 Task: Add Follow Your Heart Dairy Free Finely Shredded Cheddar Cheese to the cart.
Action: Mouse moved to (938, 355)
Screenshot: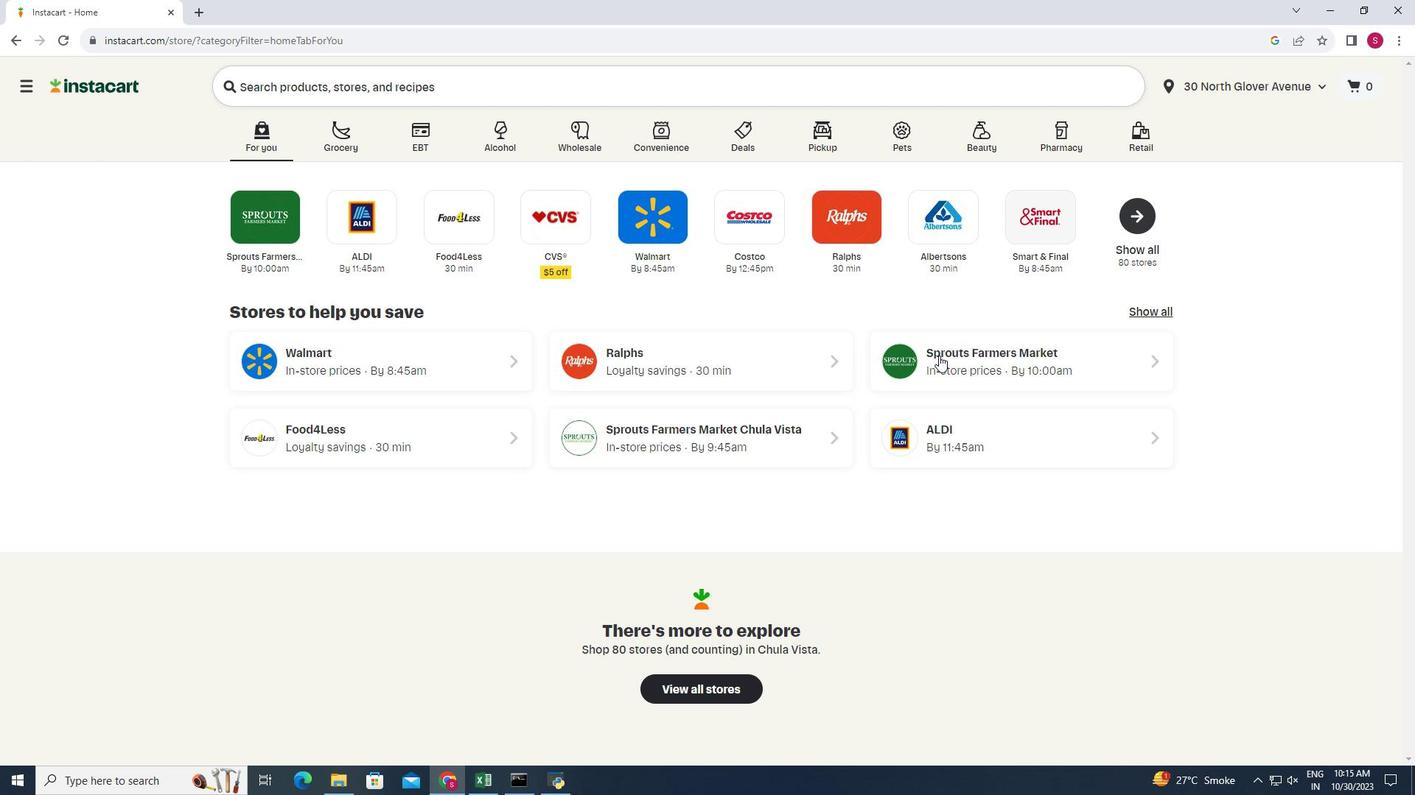 
Action: Mouse pressed left at (938, 355)
Screenshot: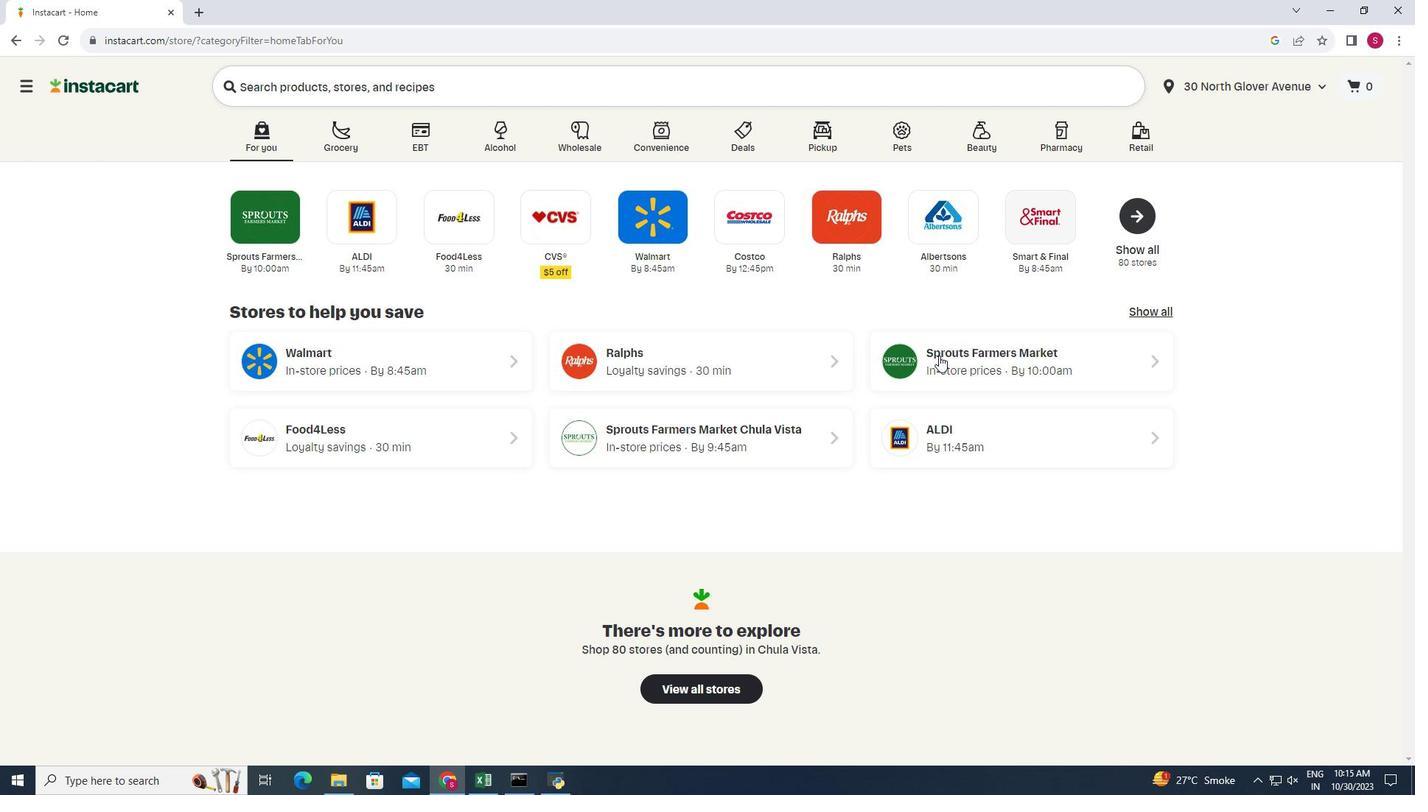 
Action: Mouse moved to (42, 706)
Screenshot: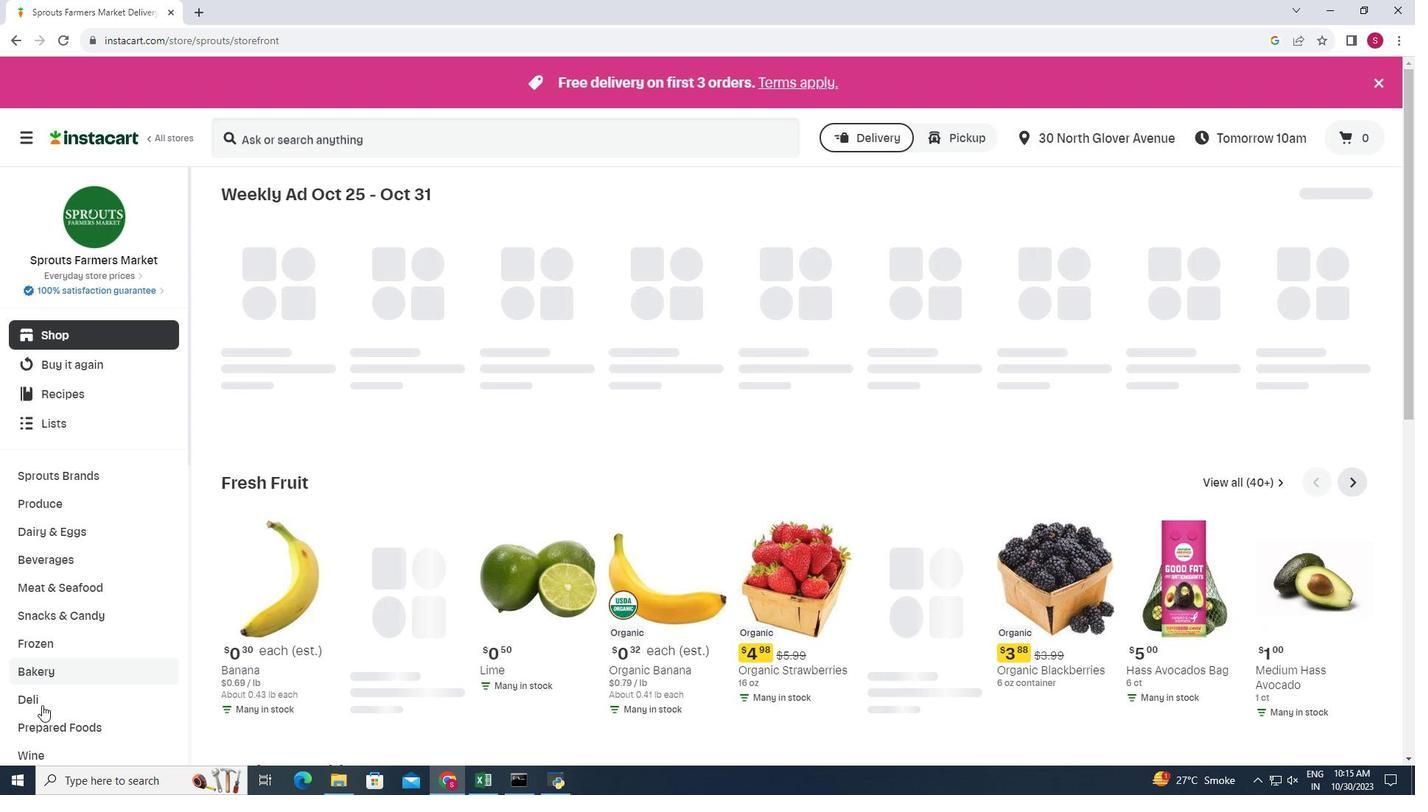 
Action: Mouse pressed left at (42, 706)
Screenshot: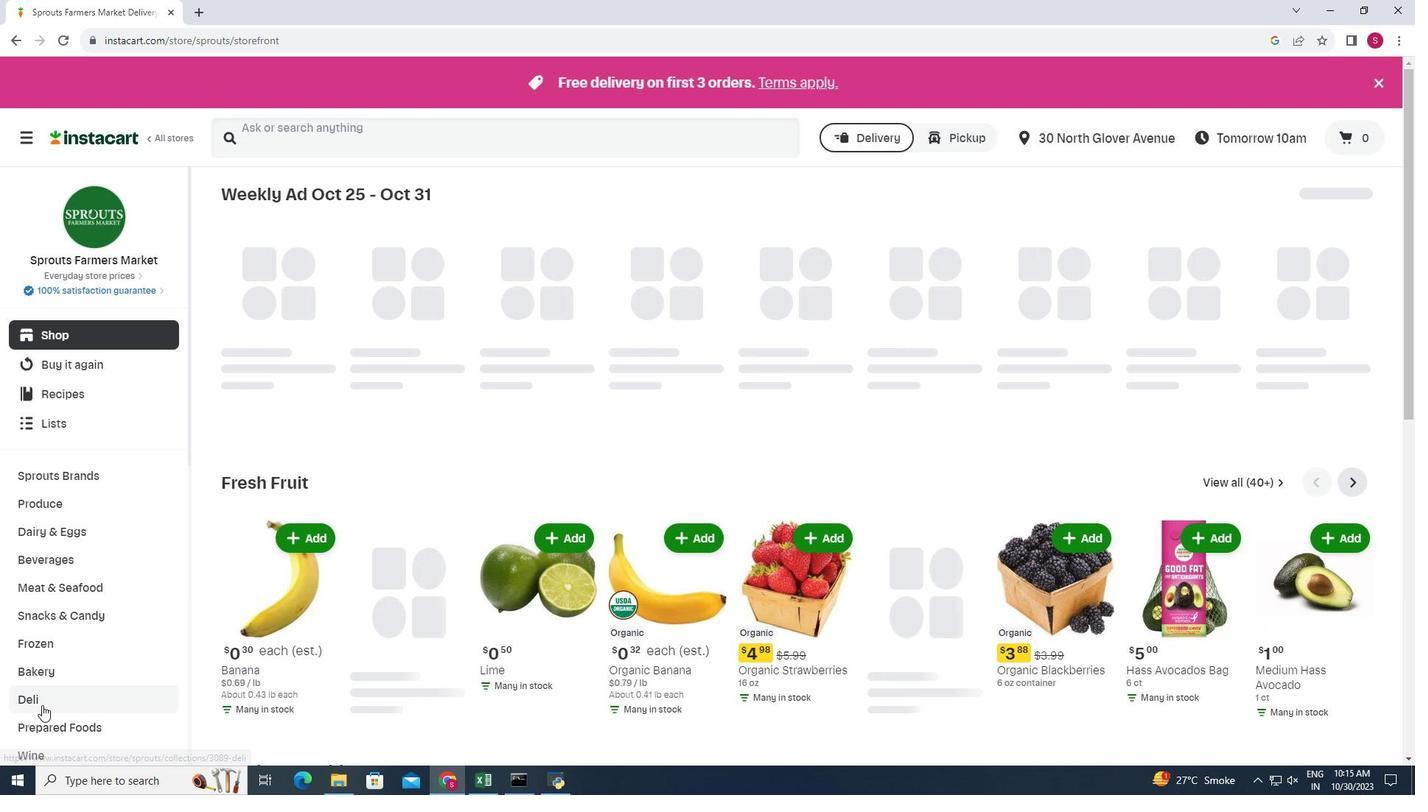
Action: Mouse moved to (386, 236)
Screenshot: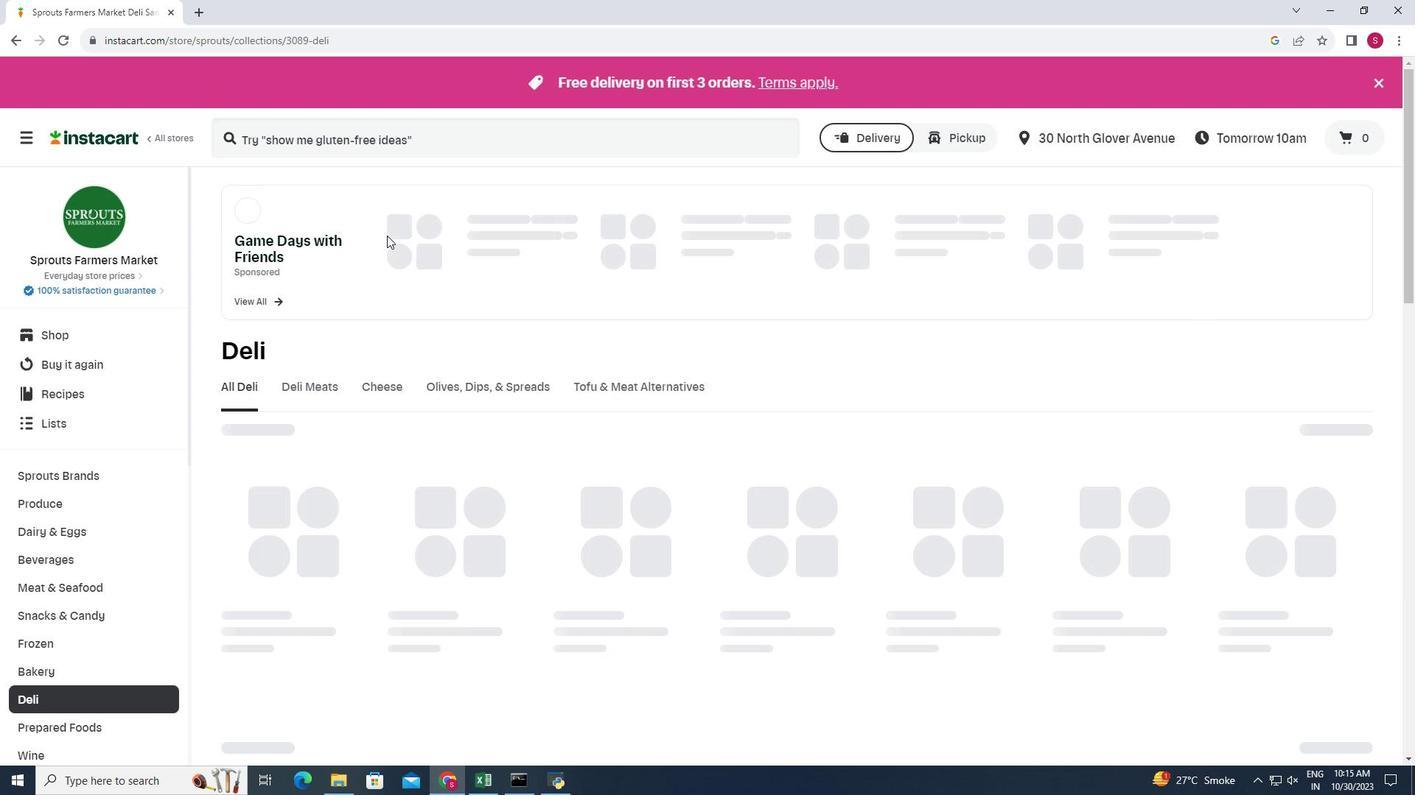 
Action: Mouse pressed left at (386, 236)
Screenshot: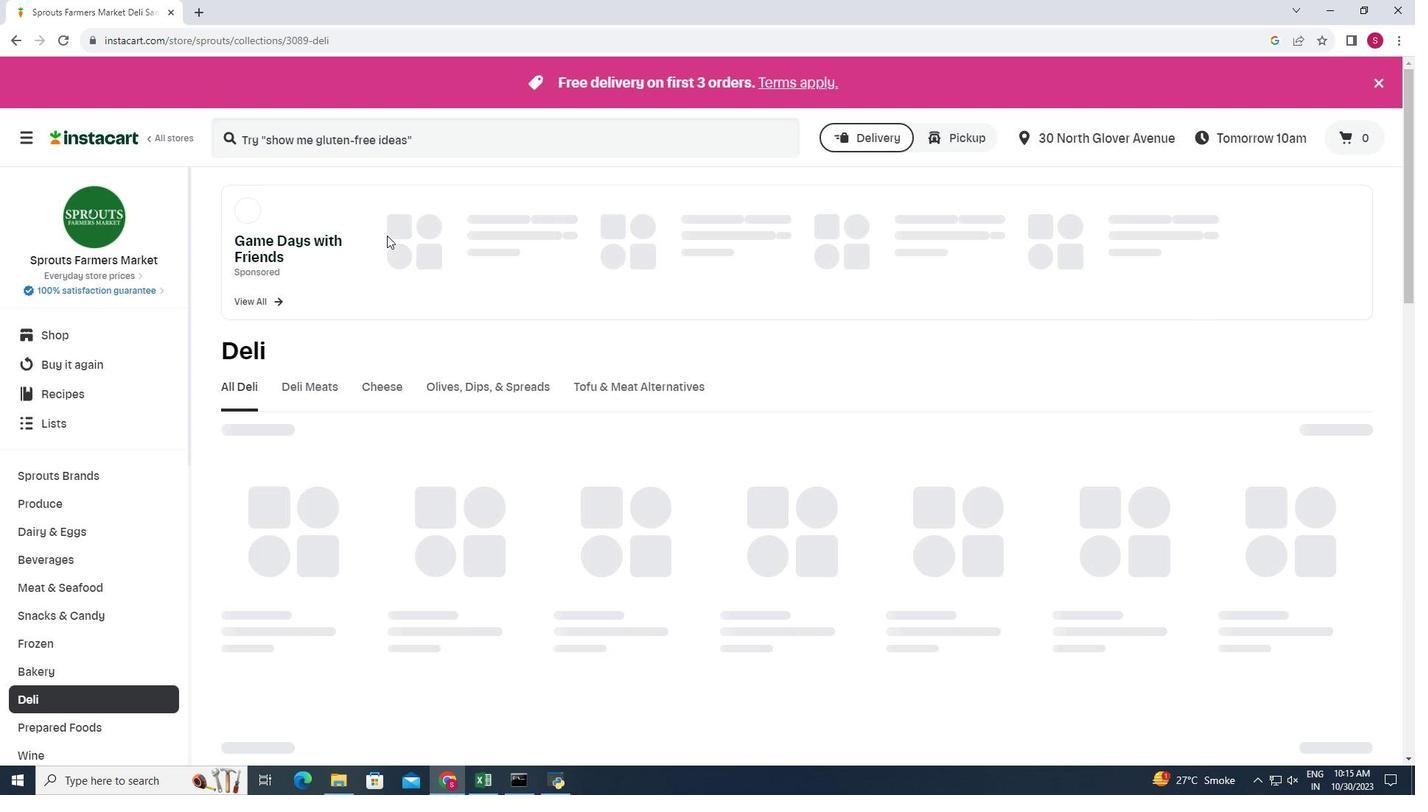 
Action: Mouse moved to (383, 425)
Screenshot: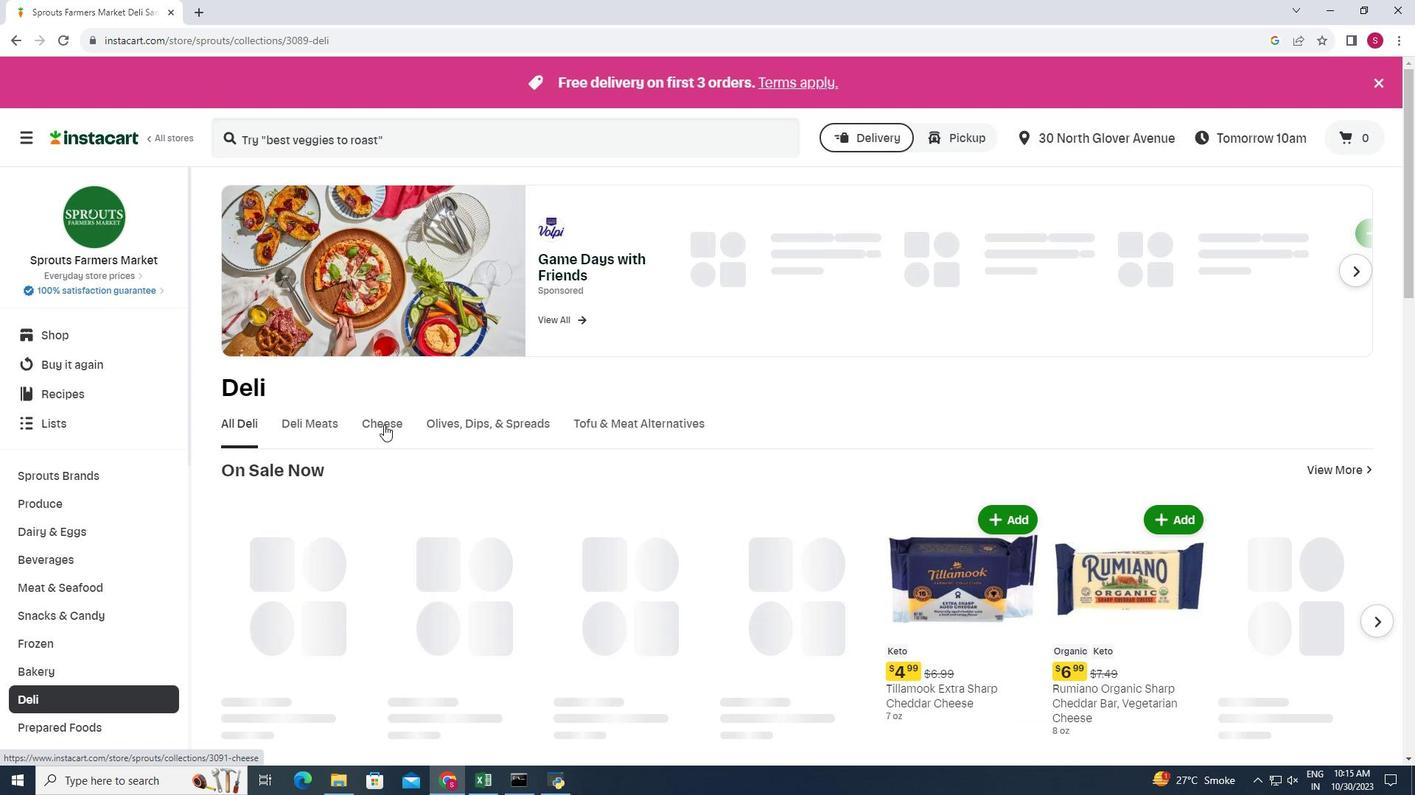 
Action: Mouse pressed left at (383, 425)
Screenshot: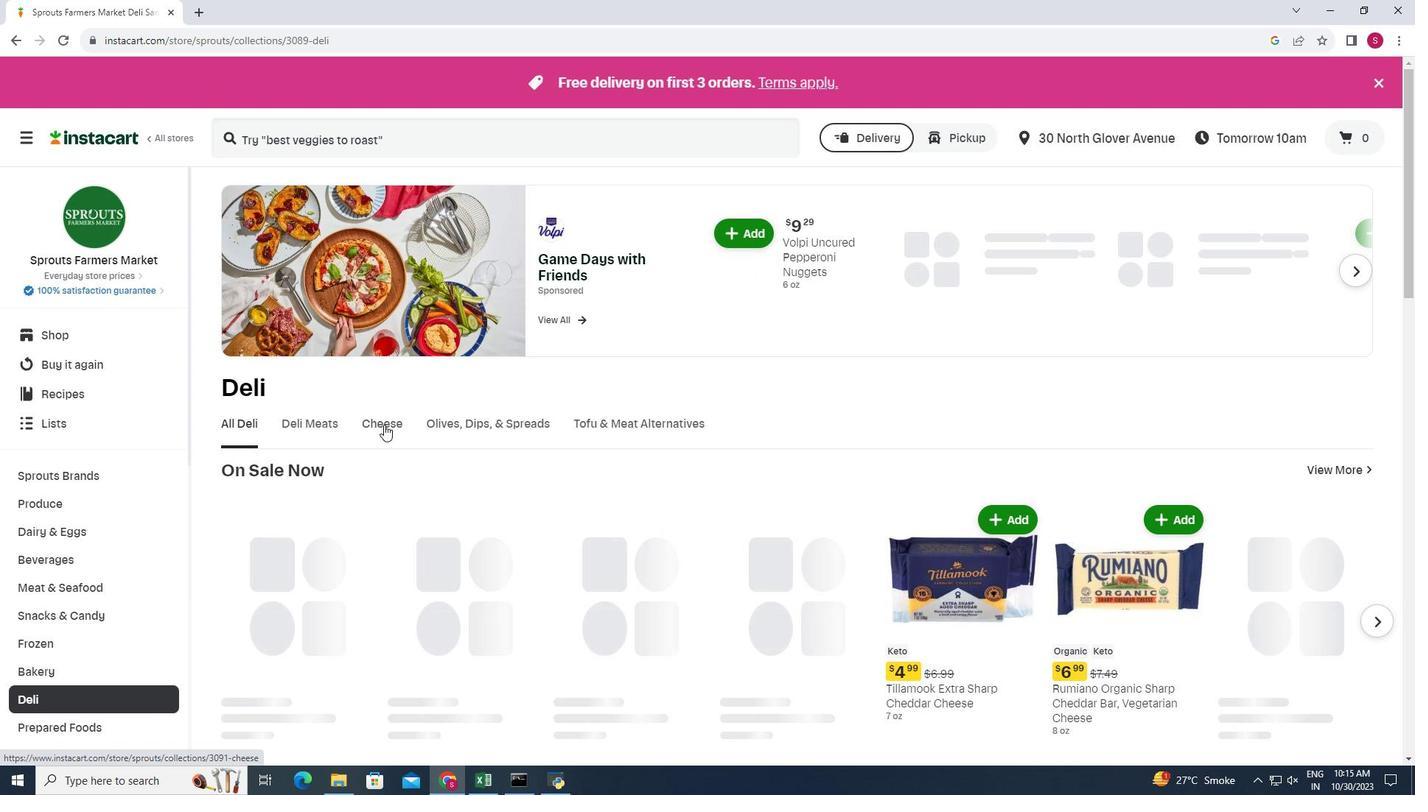 
Action: Mouse moved to (1378, 288)
Screenshot: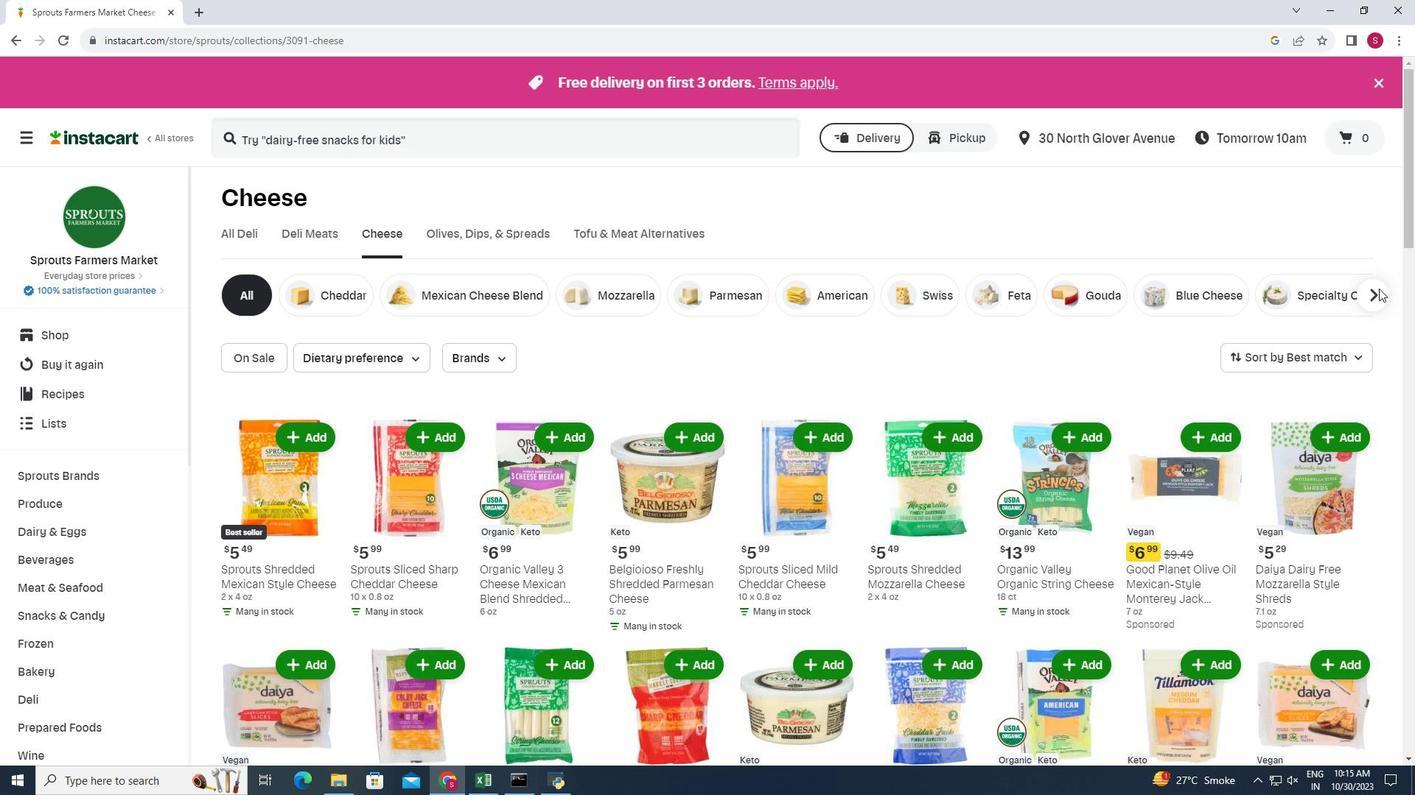 
Action: Mouse pressed left at (1378, 288)
Screenshot: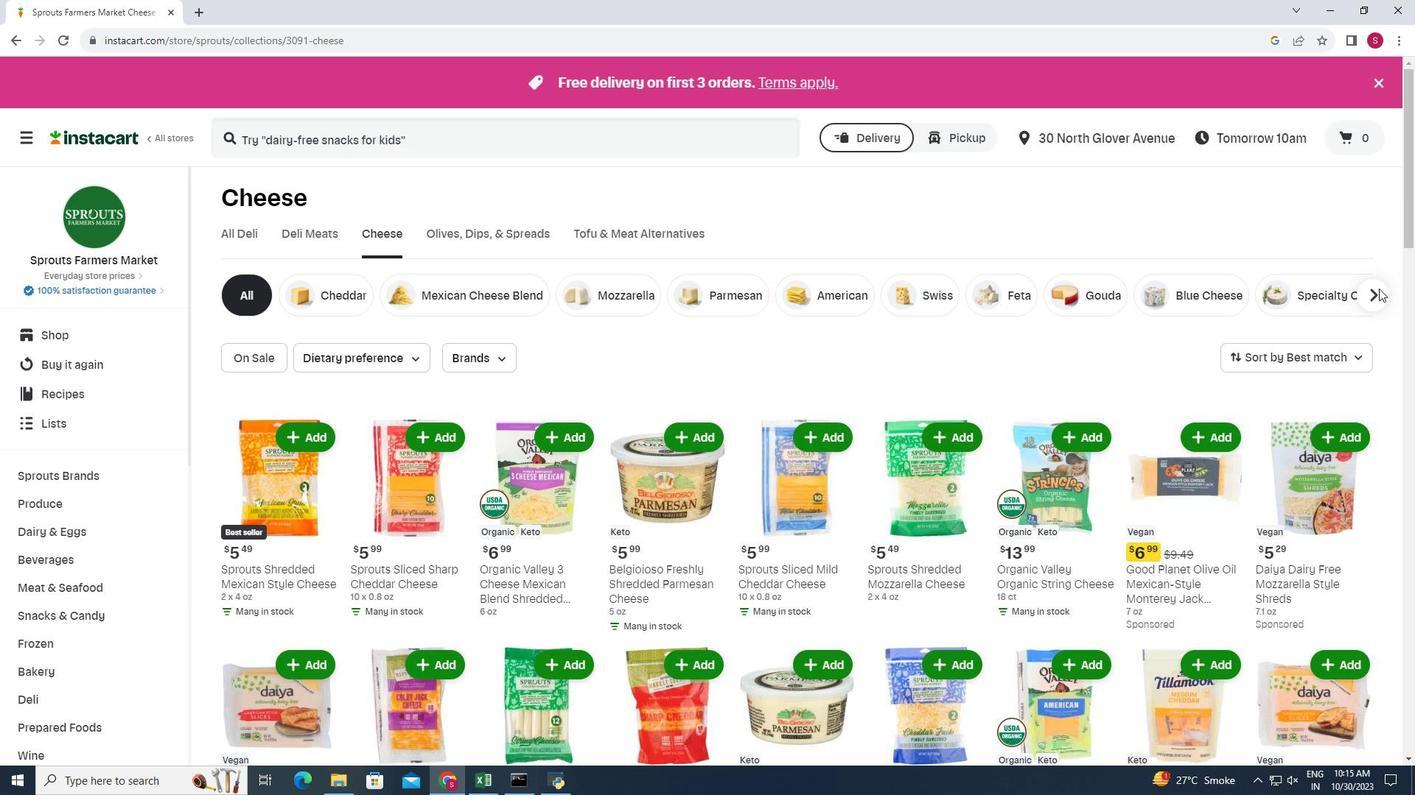 
Action: Mouse moved to (1280, 294)
Screenshot: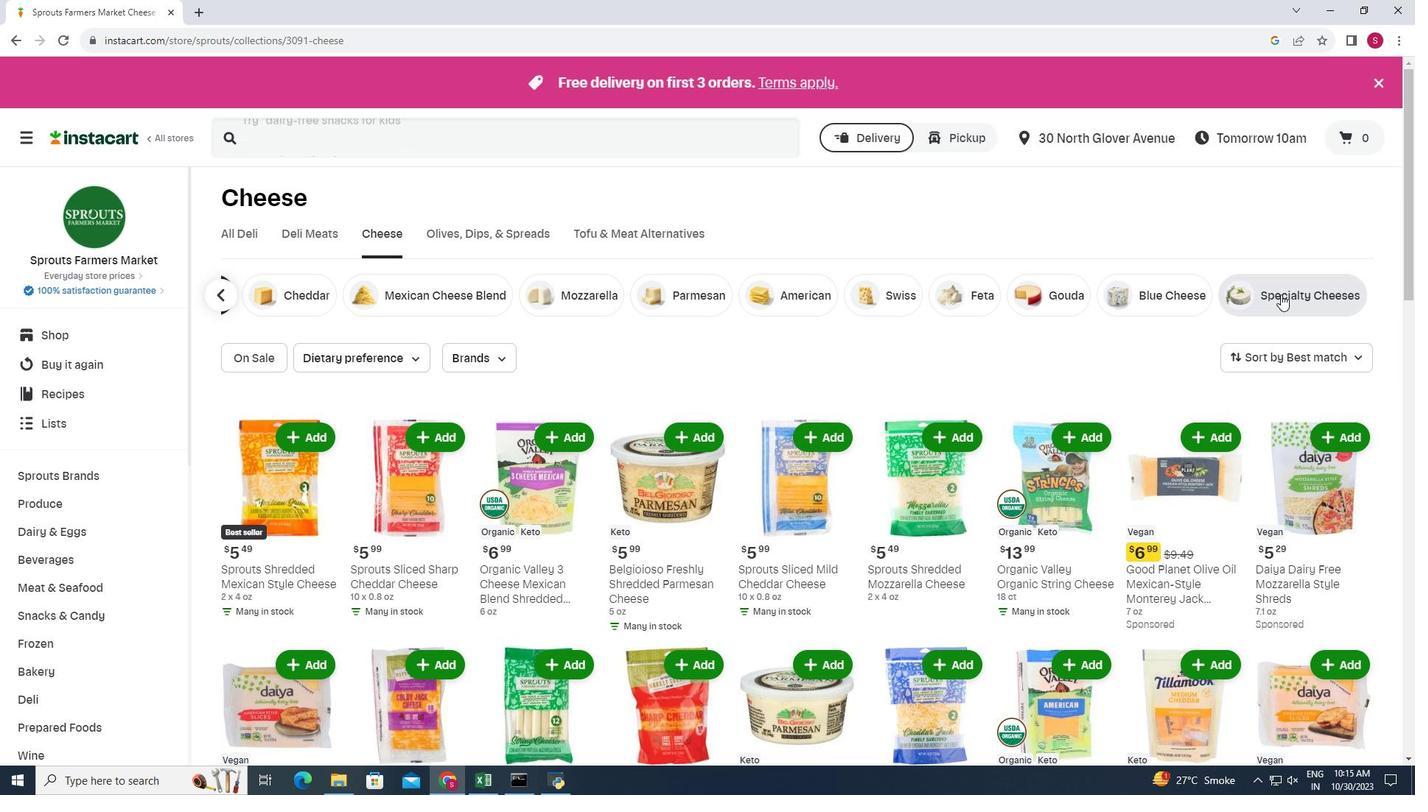 
Action: Mouse pressed left at (1280, 294)
Screenshot: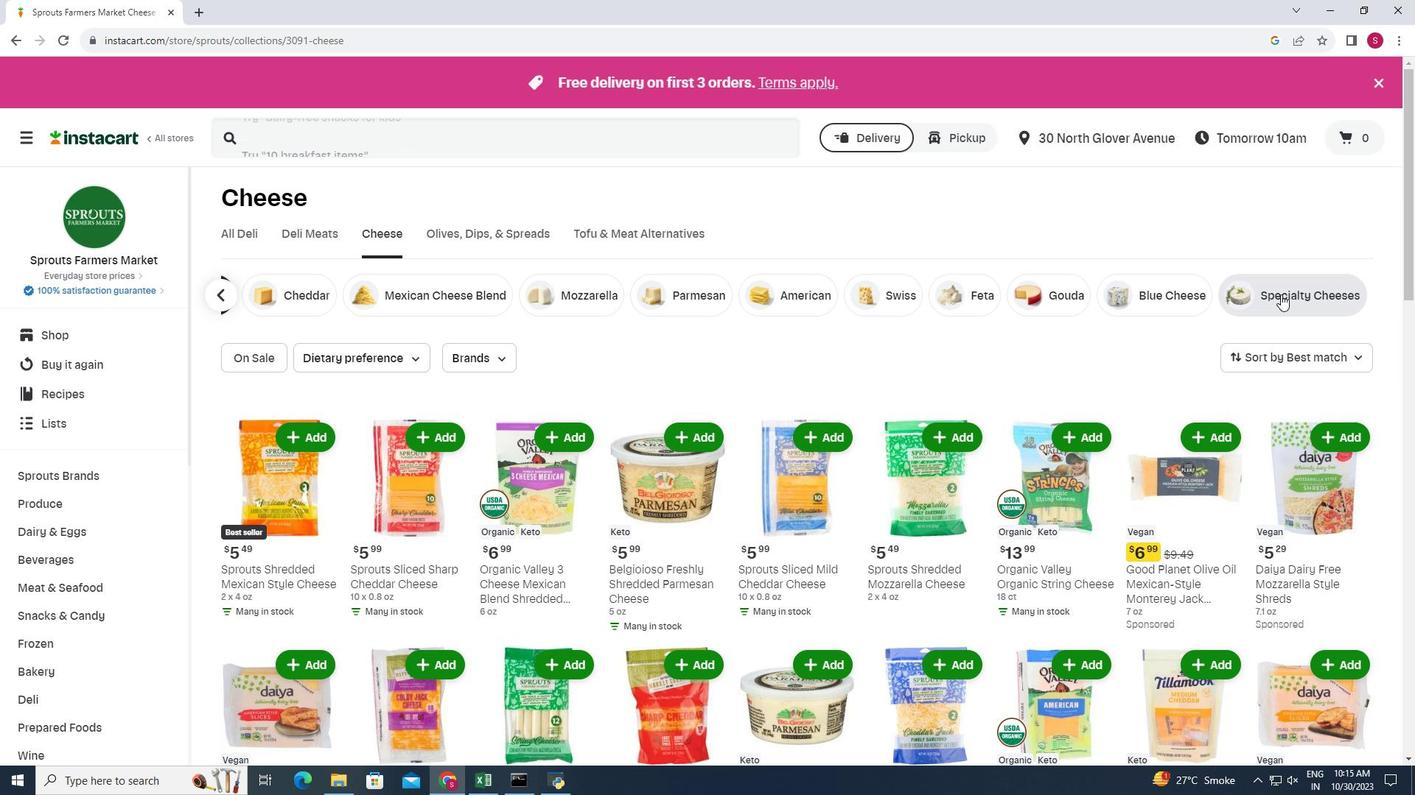 
Action: Mouse moved to (808, 347)
Screenshot: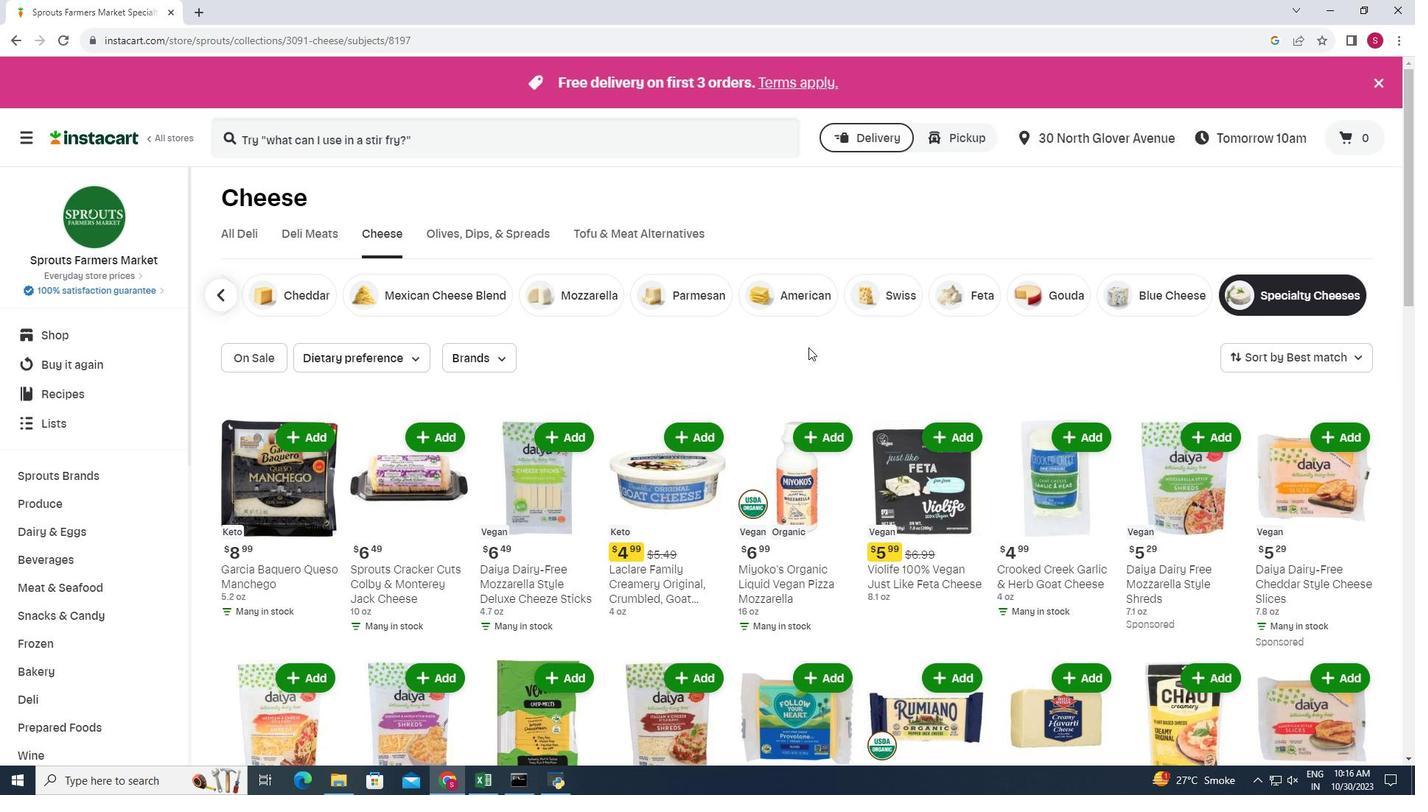 
Action: Mouse scrolled (808, 347) with delta (0, 0)
Screenshot: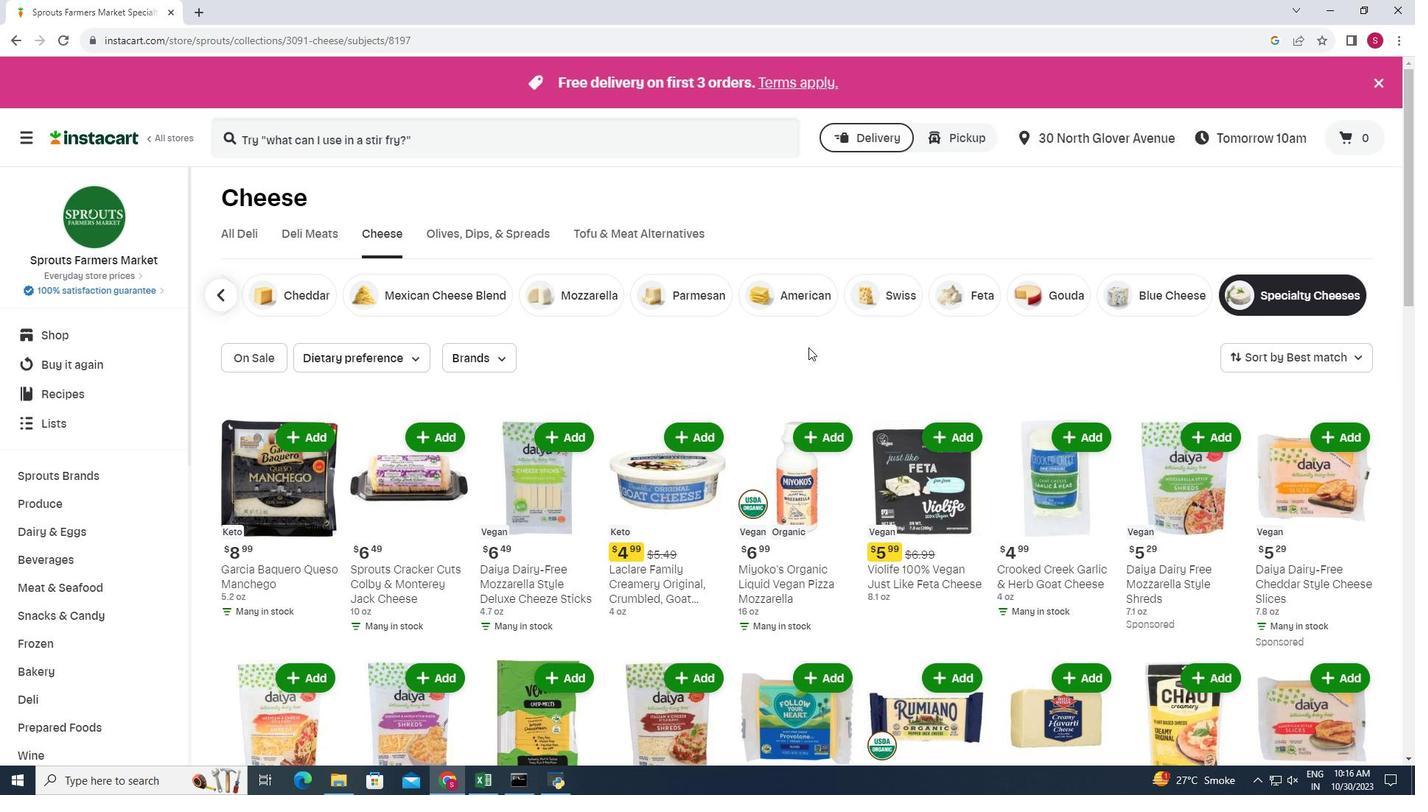 
Action: Mouse scrolled (808, 347) with delta (0, 0)
Screenshot: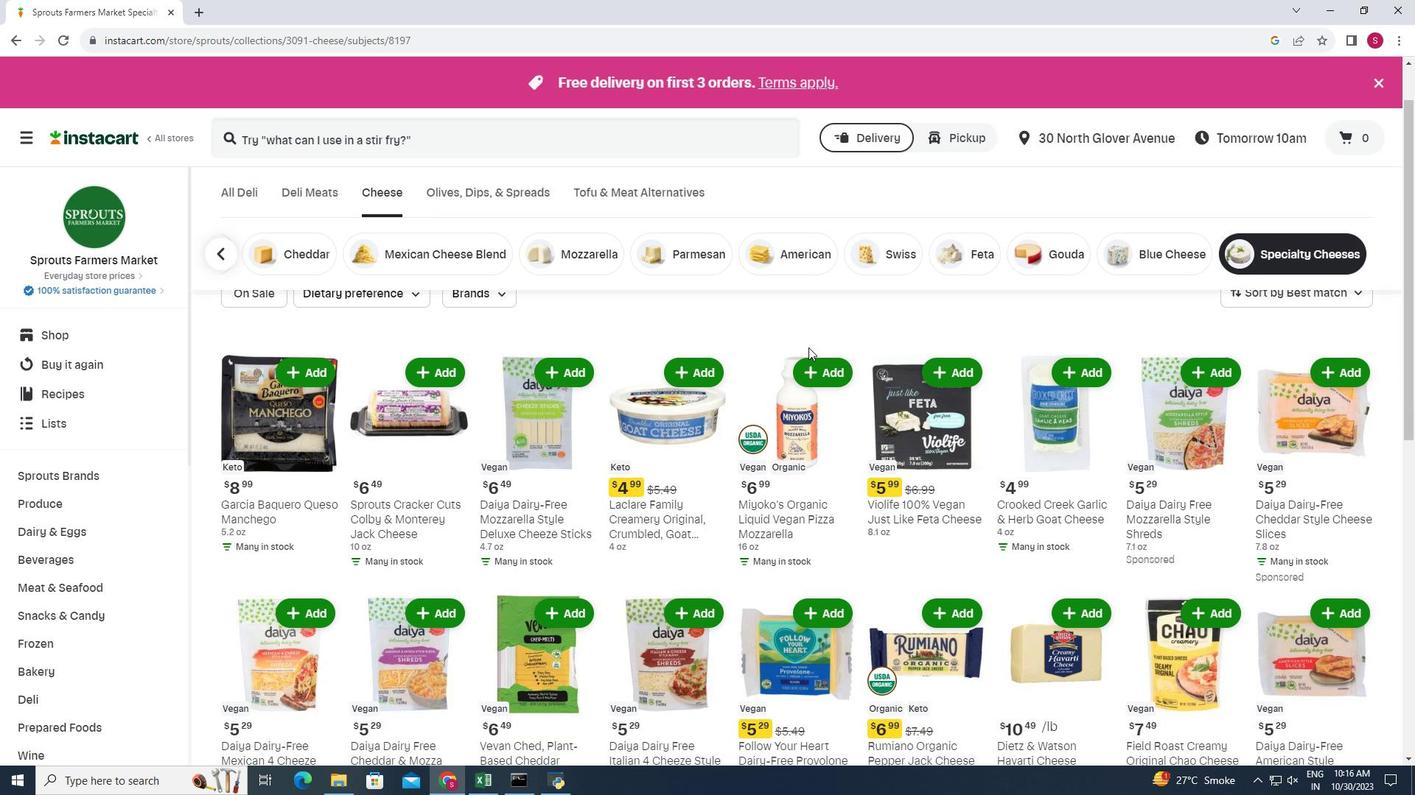 
Action: Mouse moved to (1323, 431)
Screenshot: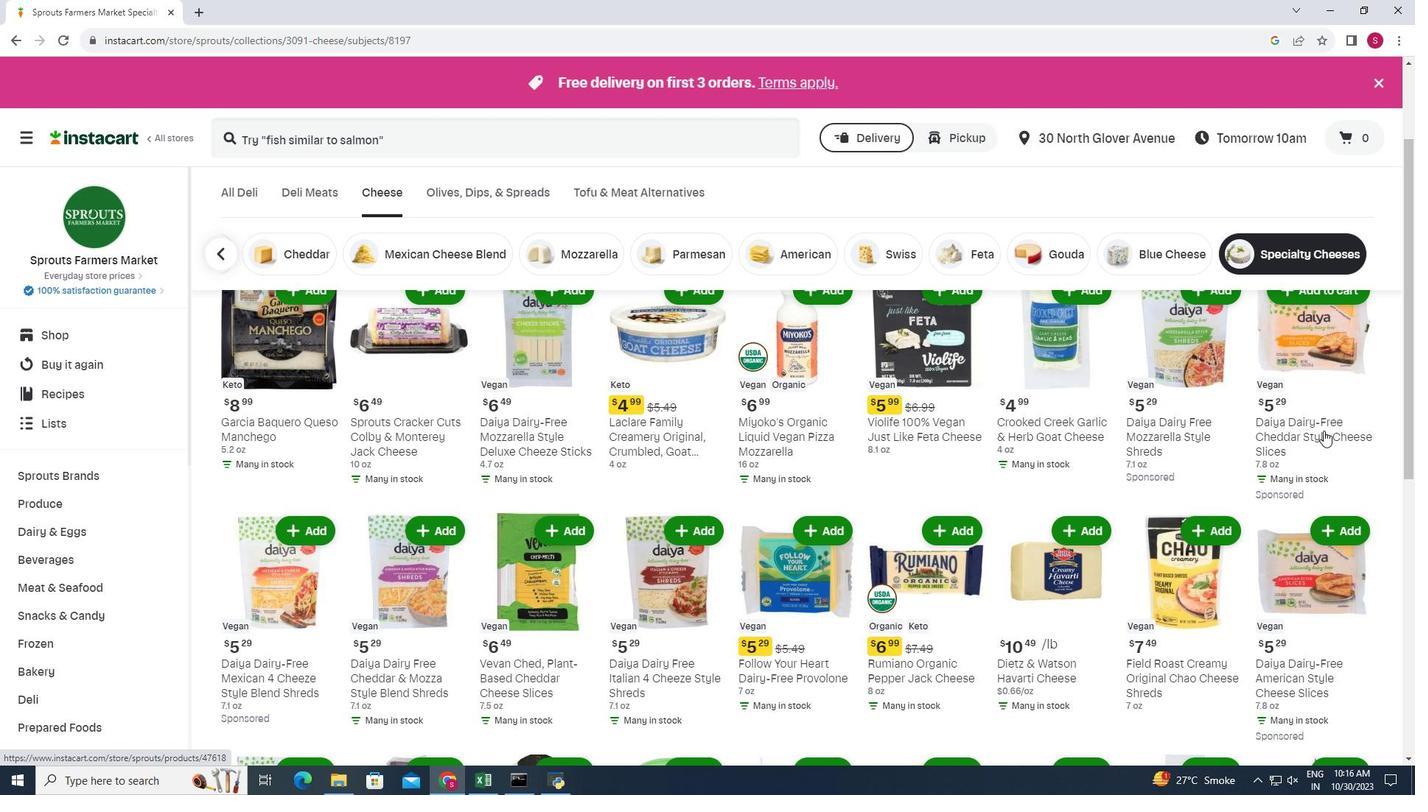 
Action: Mouse scrolled (1323, 430) with delta (0, 0)
Screenshot: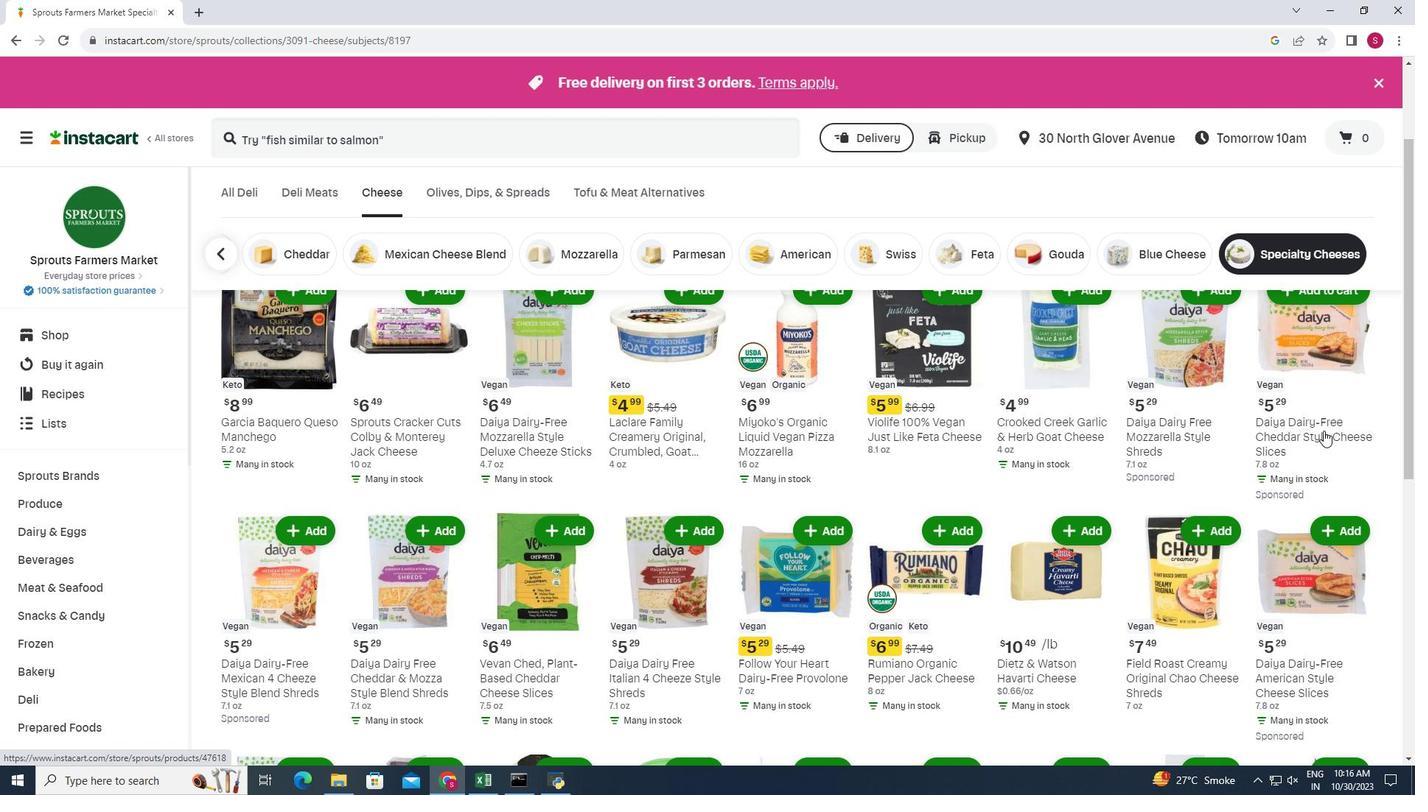 
Action: Mouse moved to (218, 544)
Screenshot: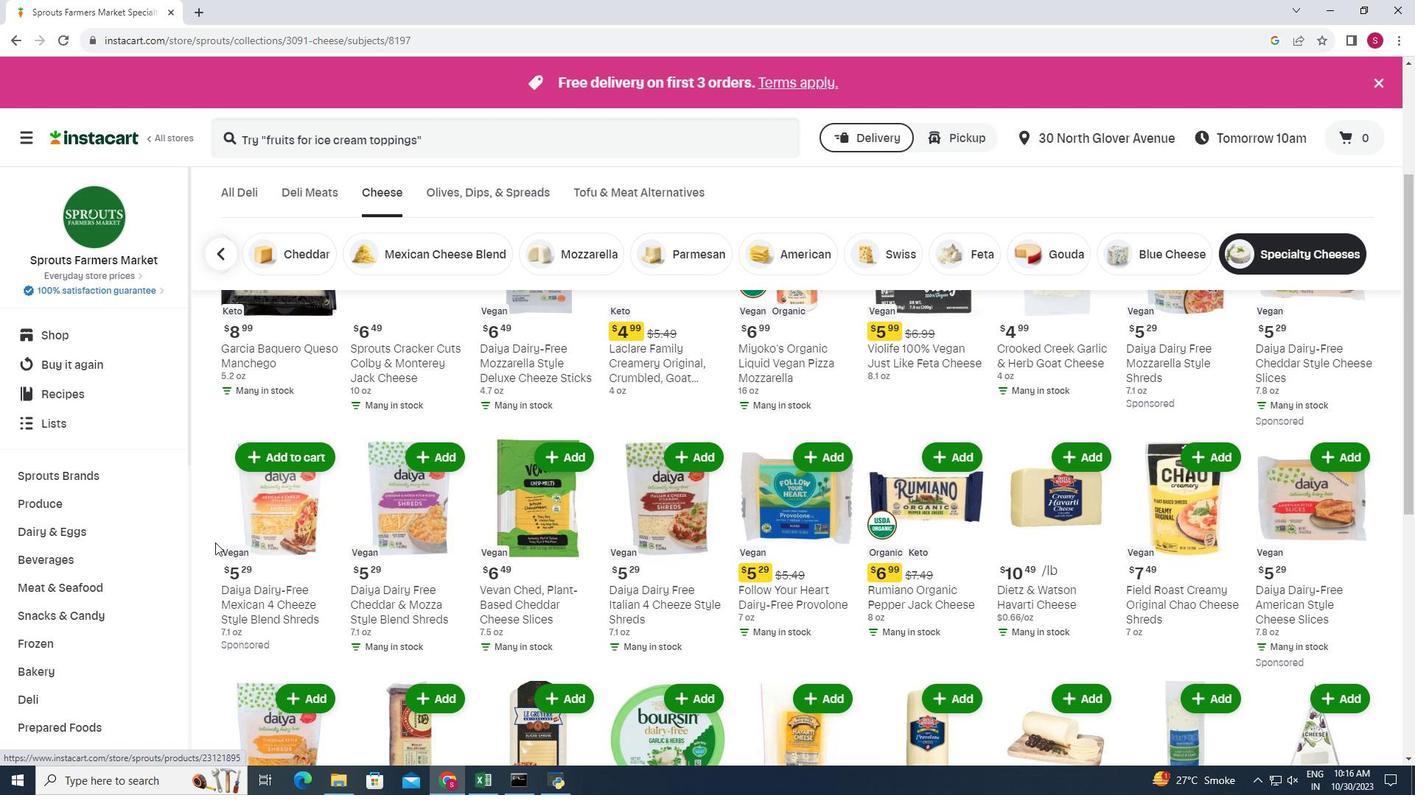 
Action: Mouse scrolled (218, 543) with delta (0, 0)
Screenshot: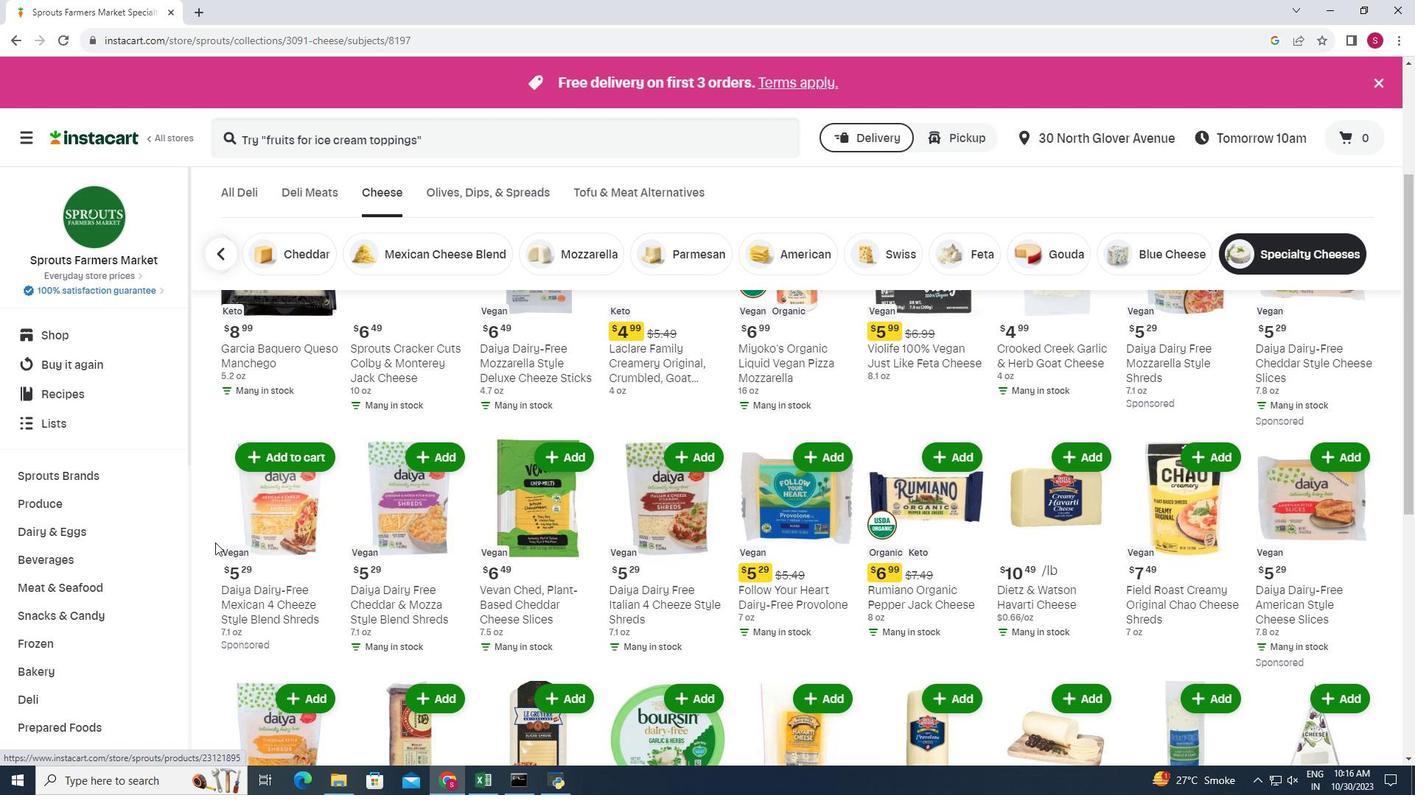 
Action: Mouse moved to (202, 535)
Screenshot: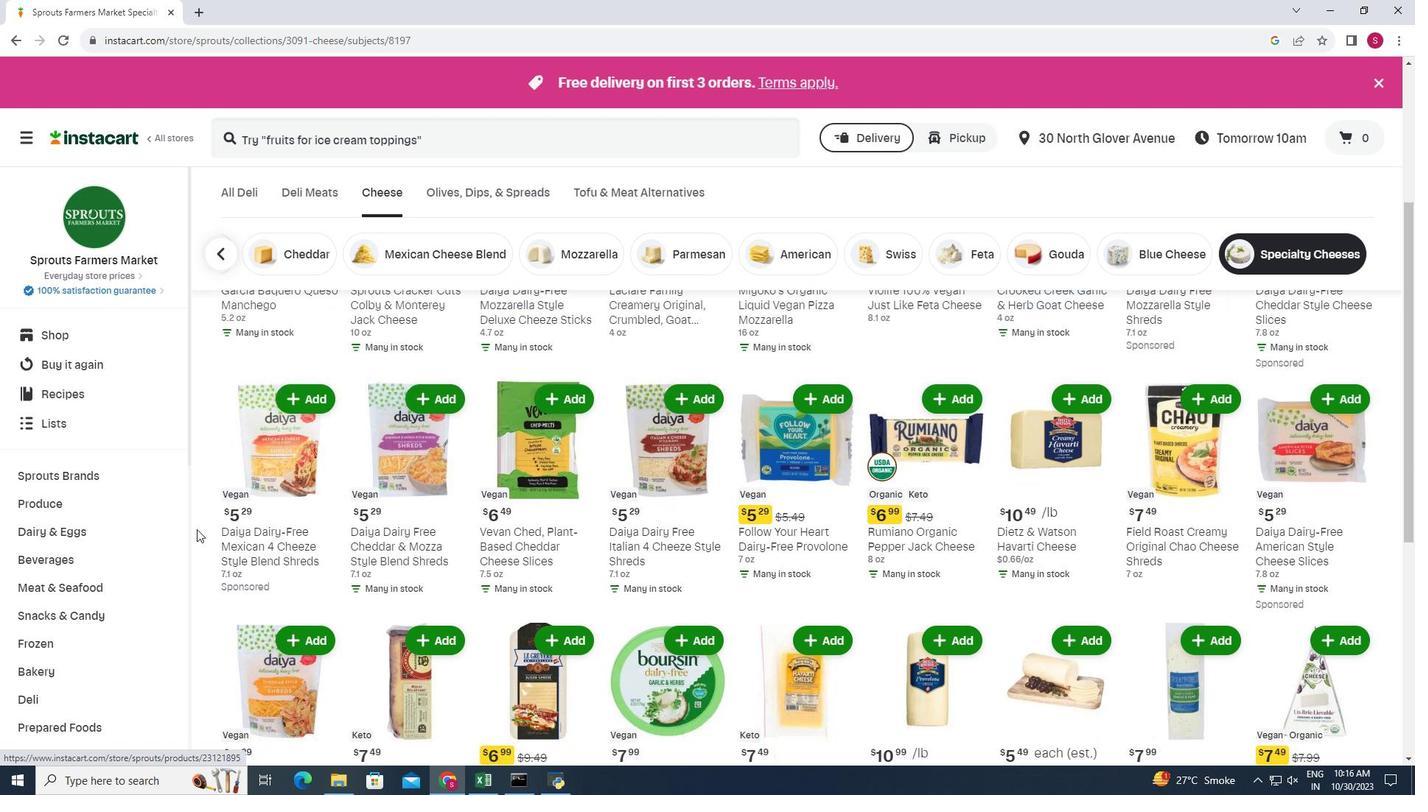 
Action: Mouse scrolled (202, 534) with delta (0, 0)
Screenshot: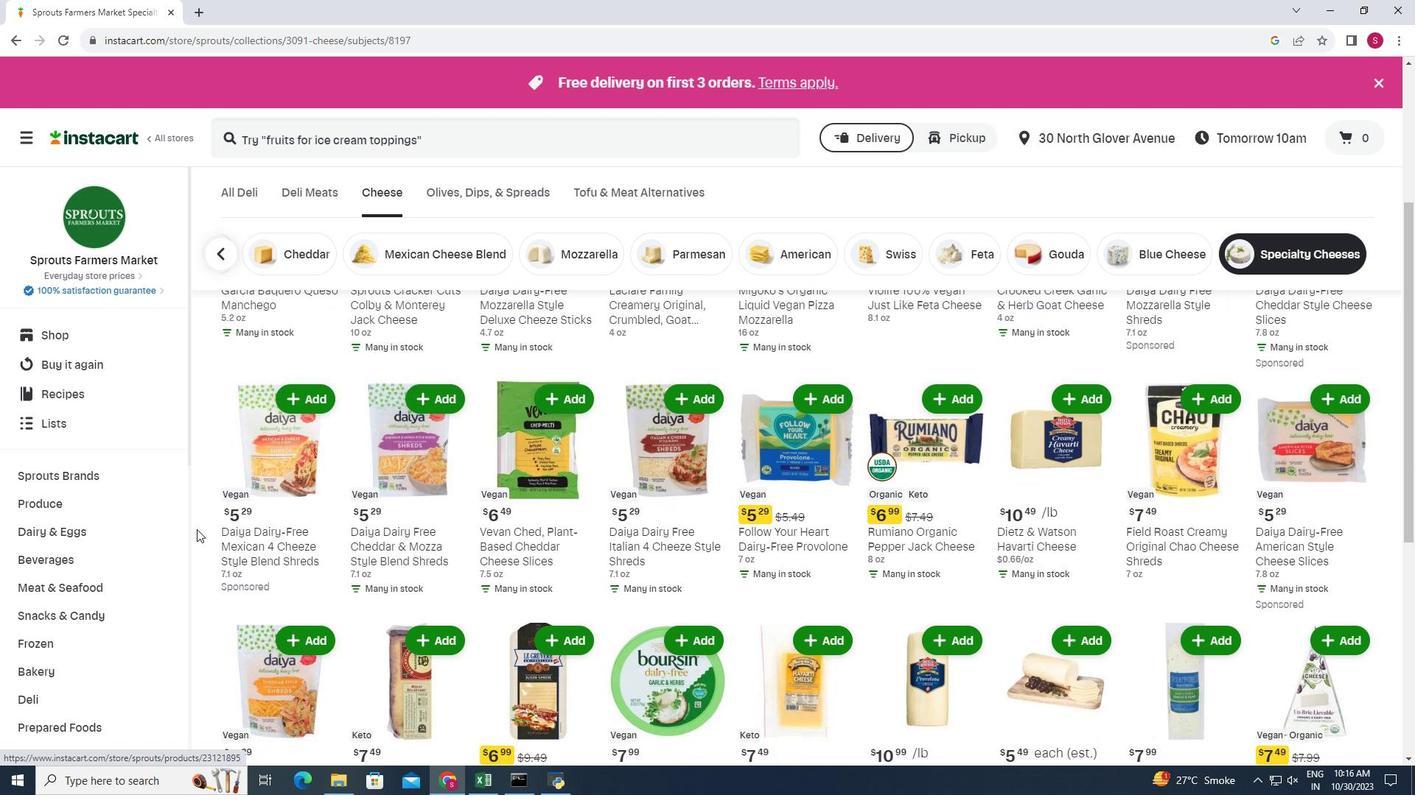 
Action: Mouse moved to (196, 529)
Screenshot: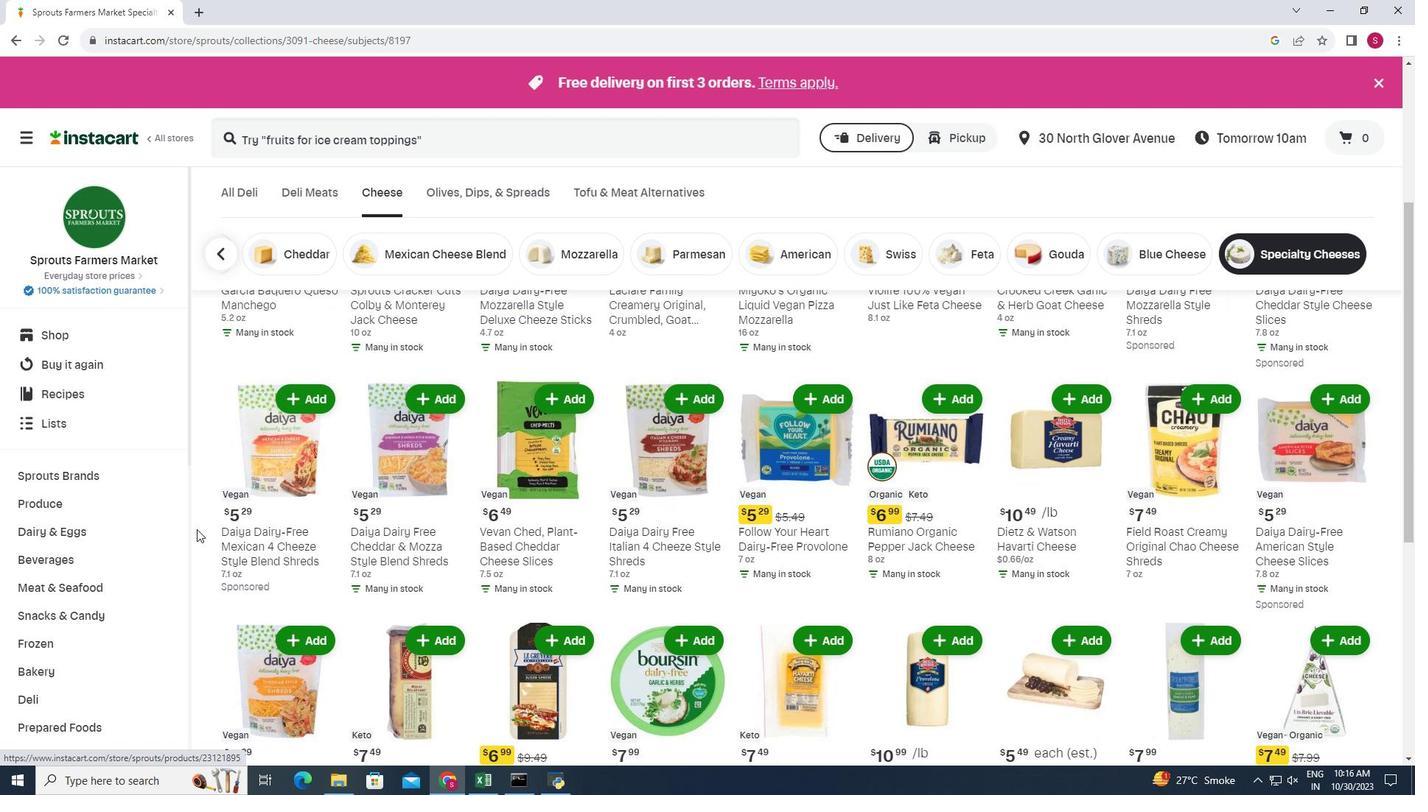 
Action: Mouse scrolled (196, 529) with delta (0, 0)
Screenshot: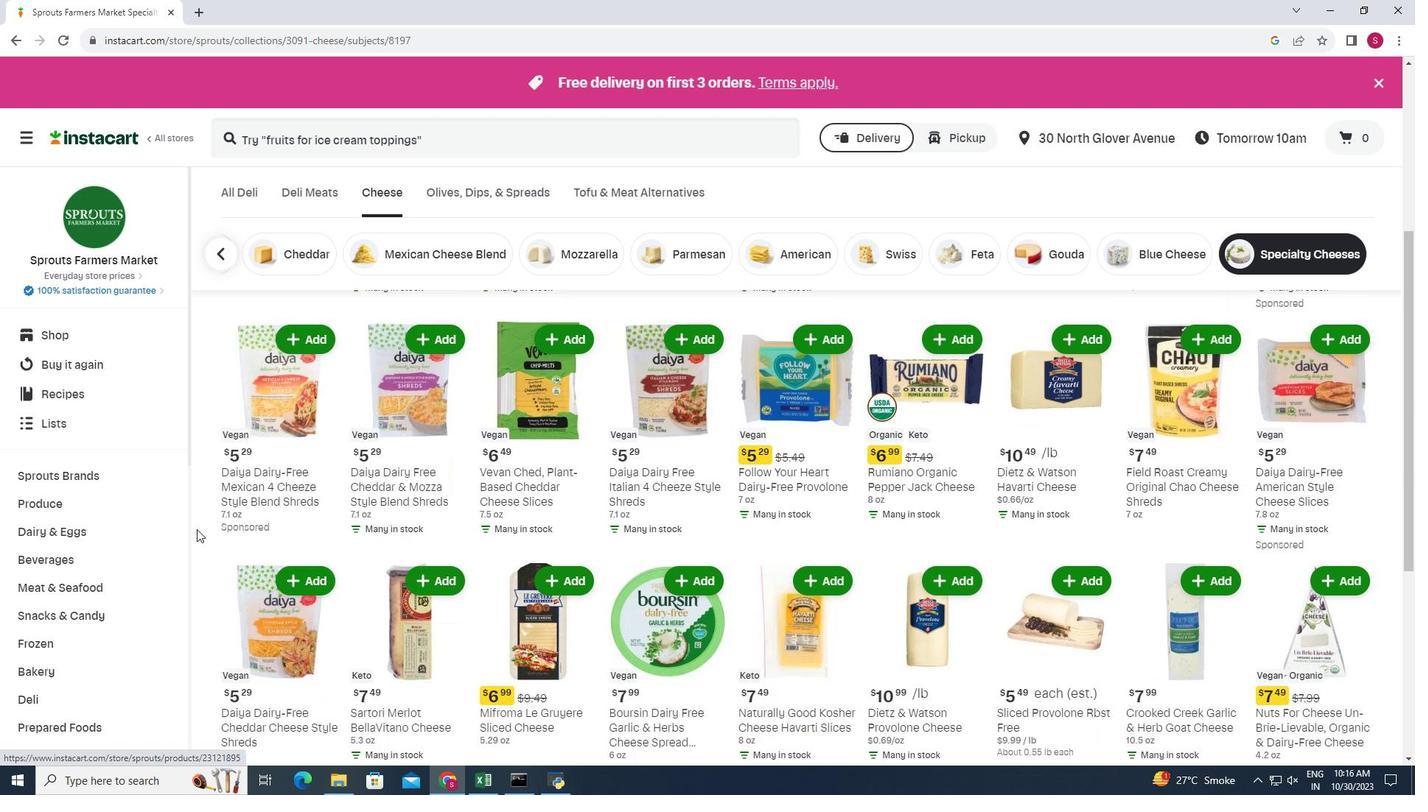 
Action: Mouse moved to (1386, 584)
Screenshot: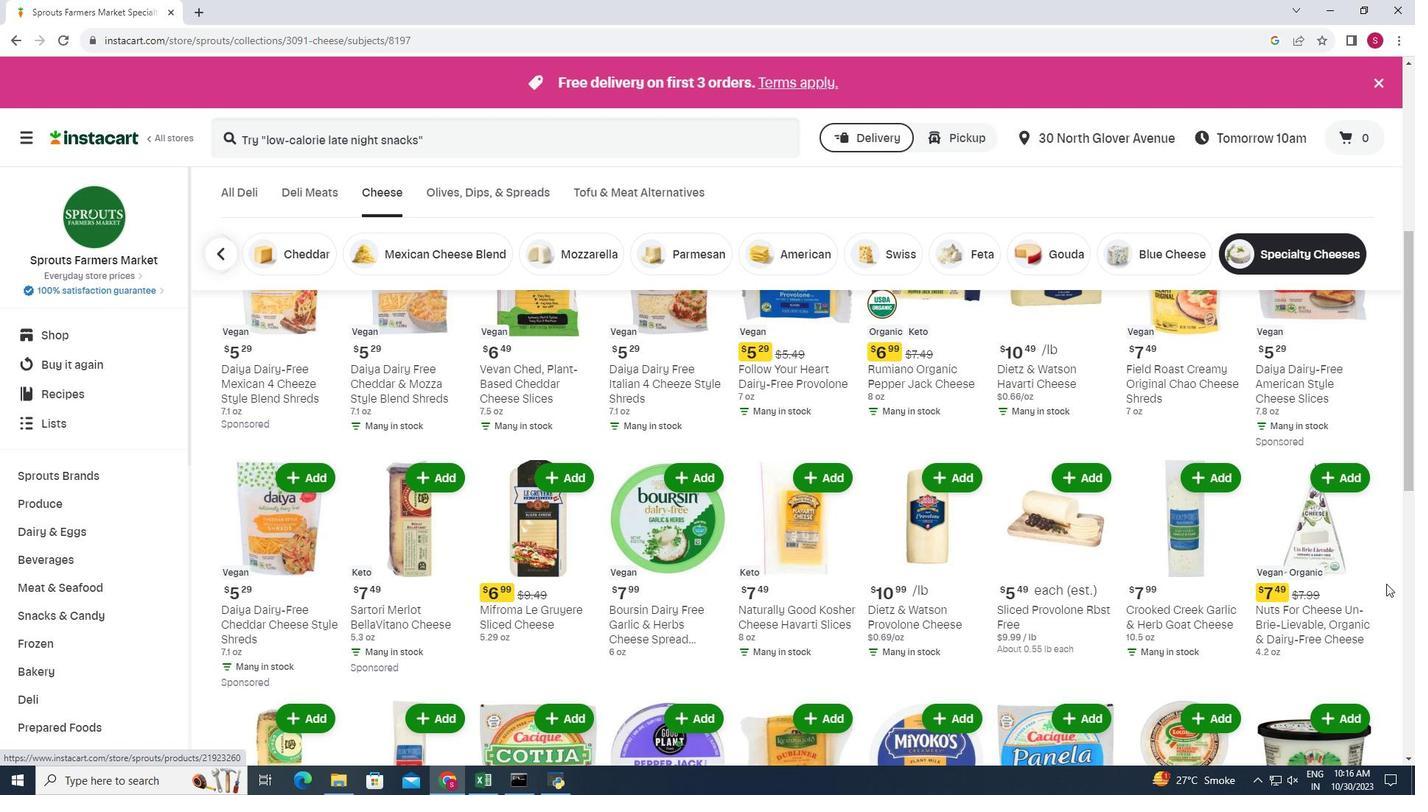 
Action: Mouse scrolled (1386, 583) with delta (0, 0)
Screenshot: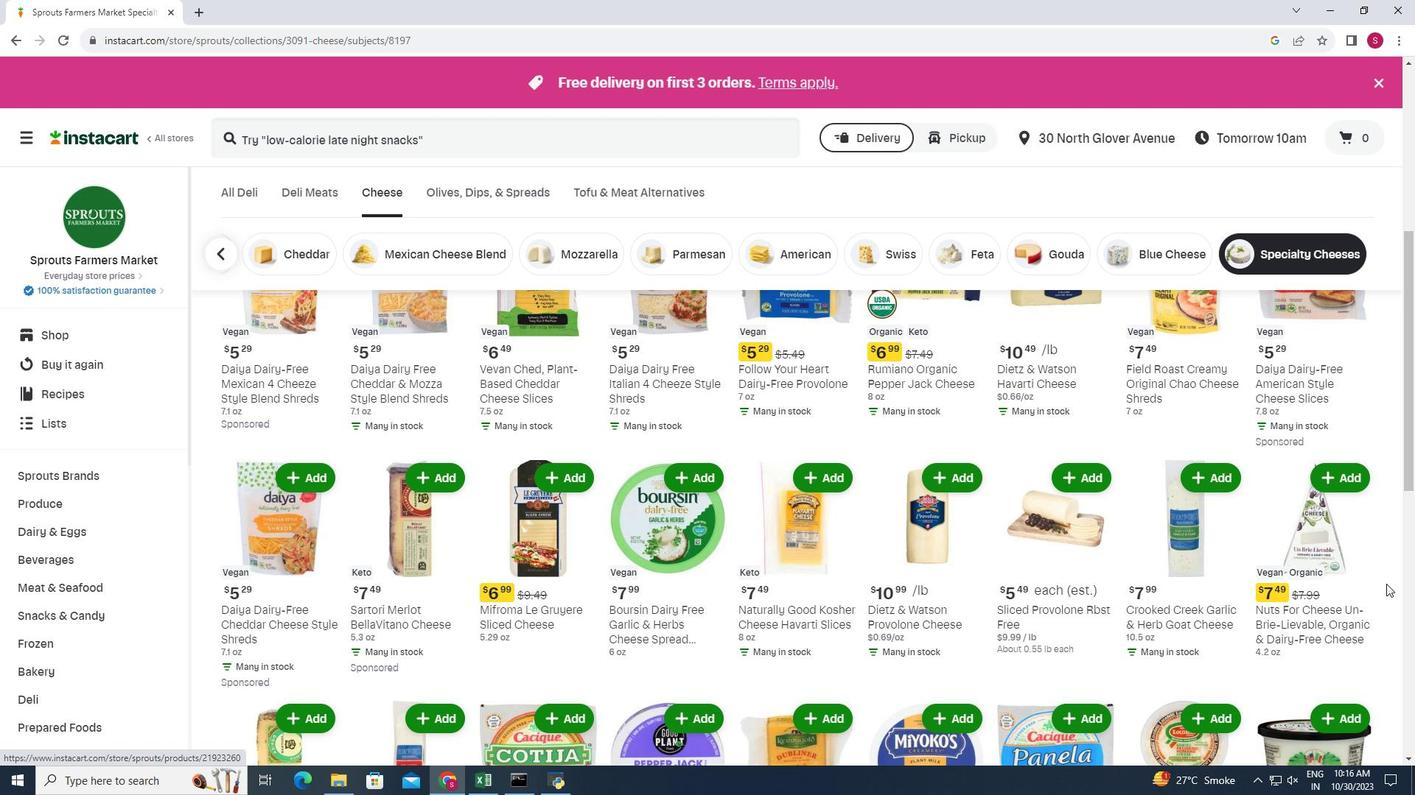 
Action: Mouse scrolled (1386, 583) with delta (0, 0)
Screenshot: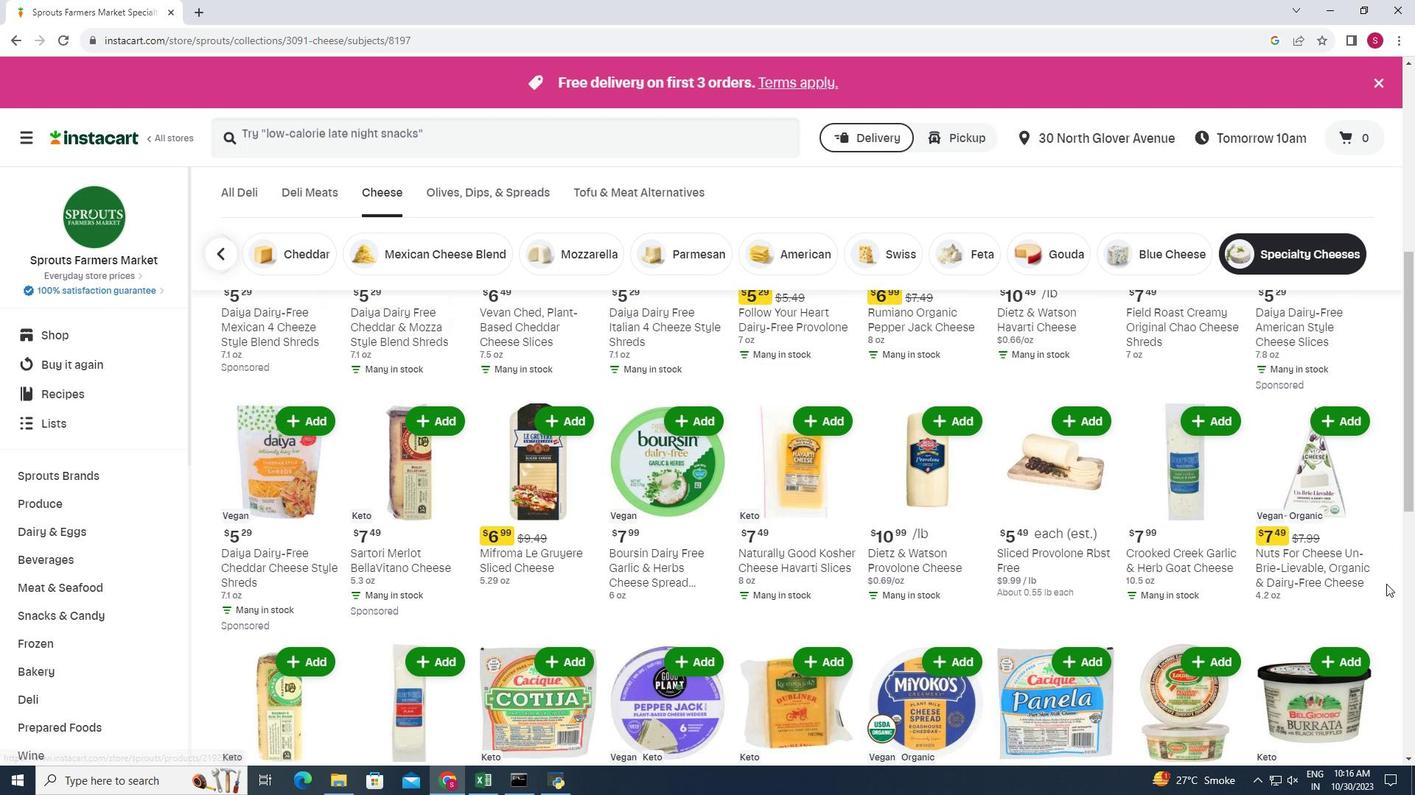 
Action: Mouse moved to (1323, 650)
Screenshot: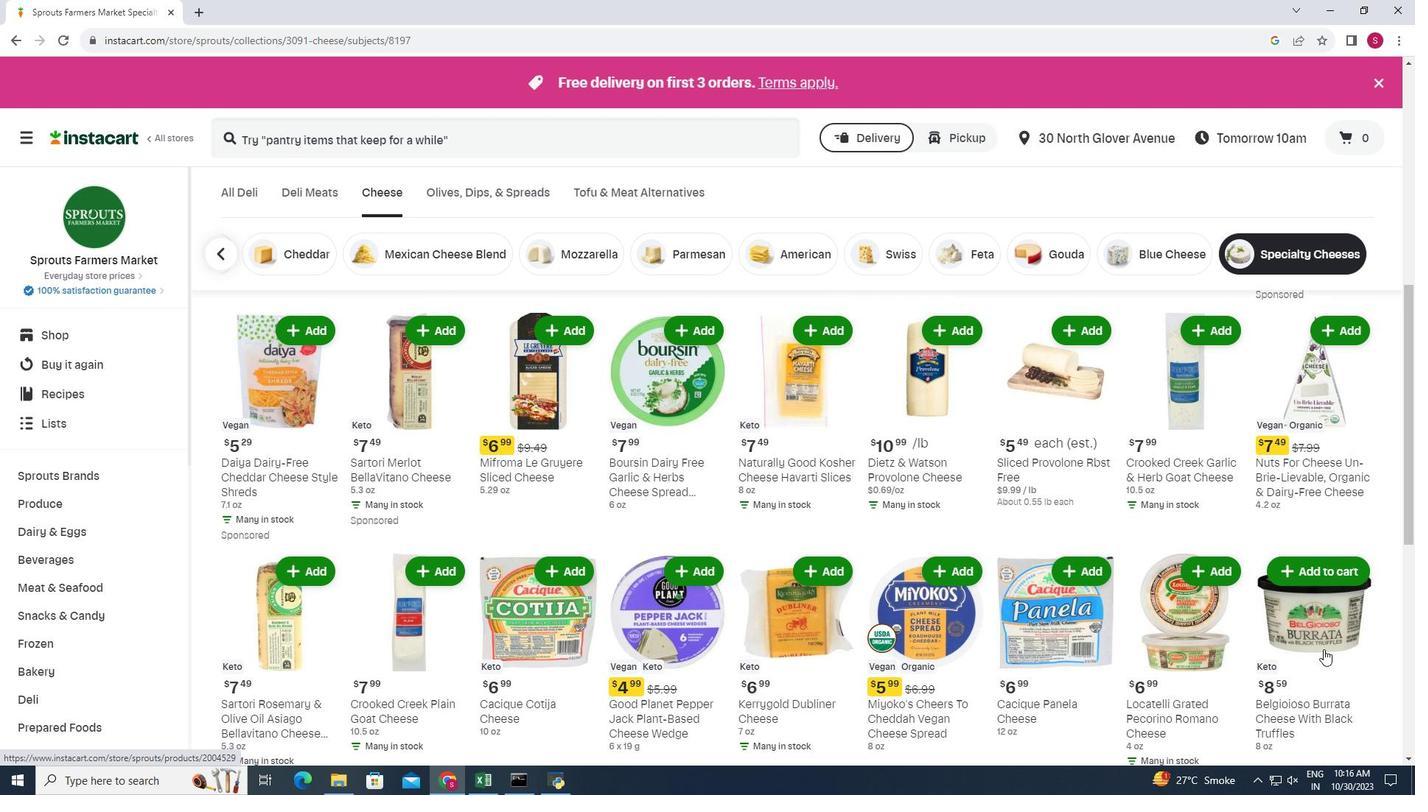 
Action: Mouse scrolled (1323, 649) with delta (0, 0)
Screenshot: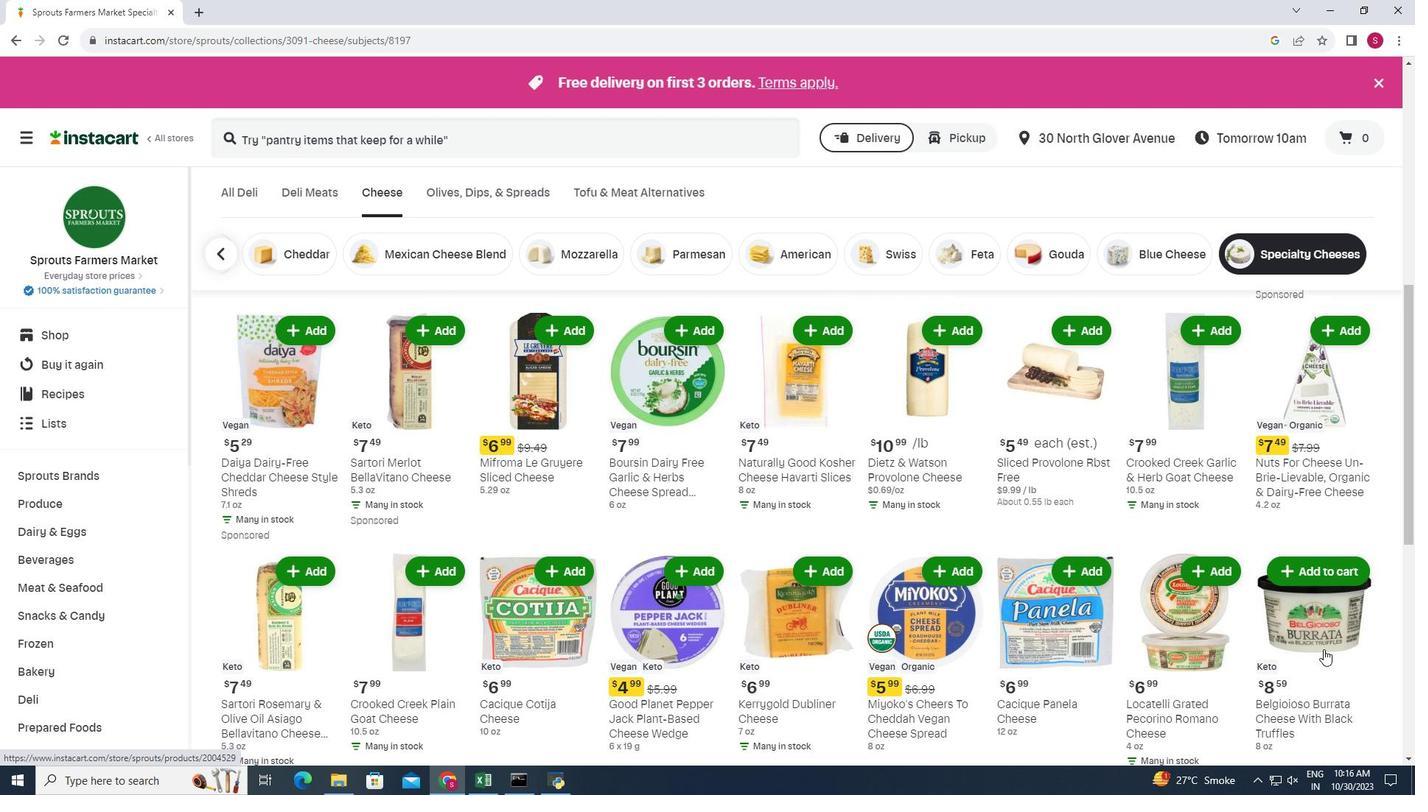
Action: Mouse moved to (761, 511)
Screenshot: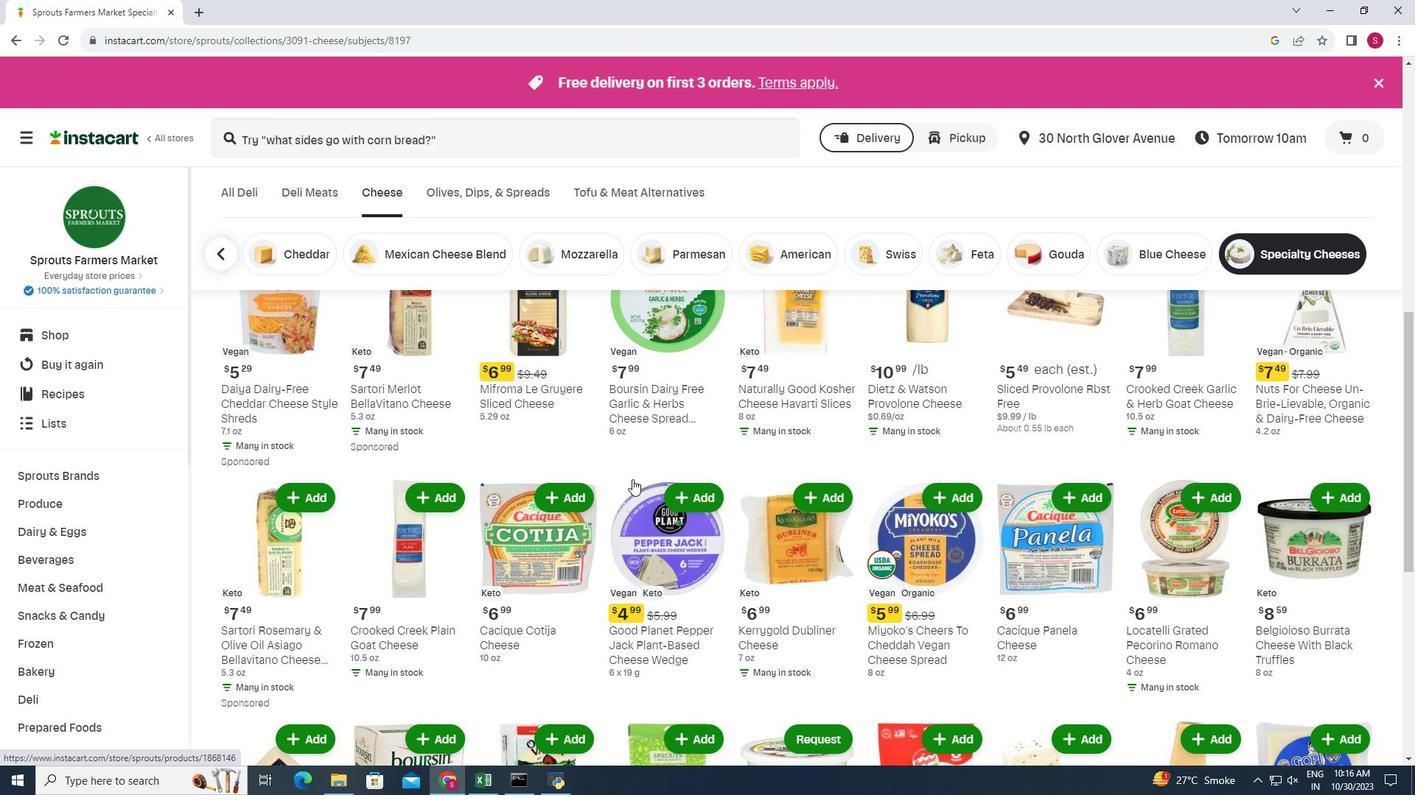 
Action: Mouse scrolled (761, 510) with delta (0, 0)
Screenshot: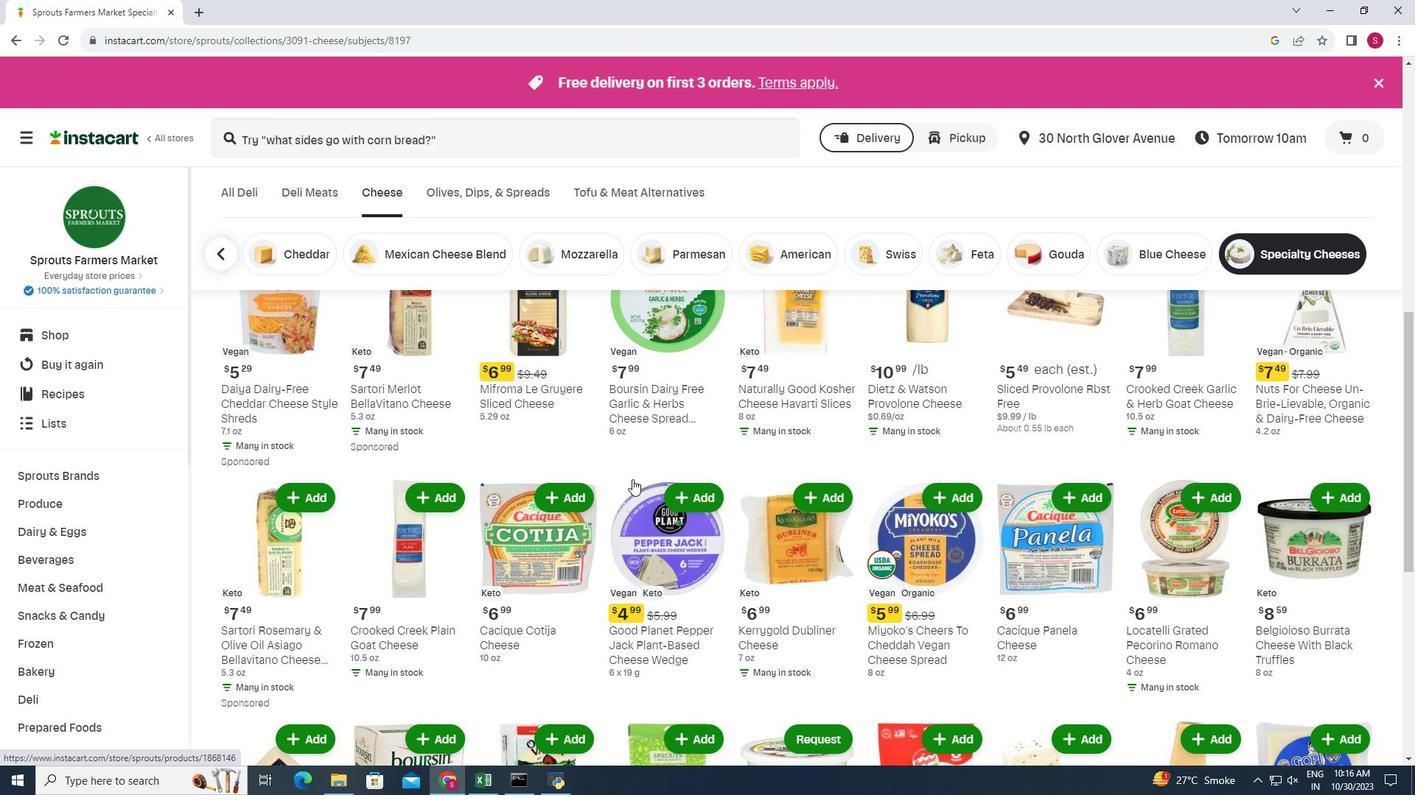 
Action: Mouse moved to (469, 438)
Screenshot: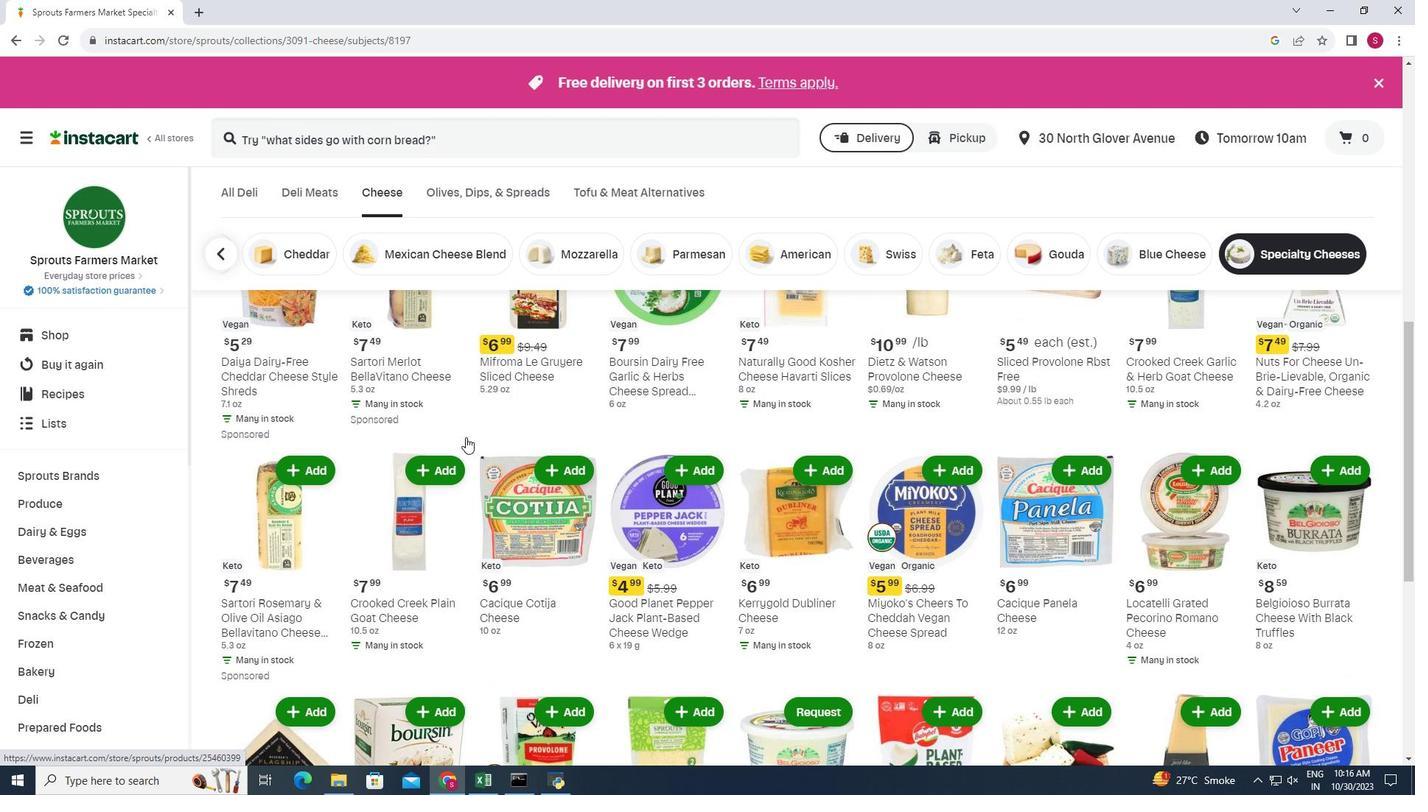 
Action: Mouse scrolled (469, 437) with delta (0, 0)
Screenshot: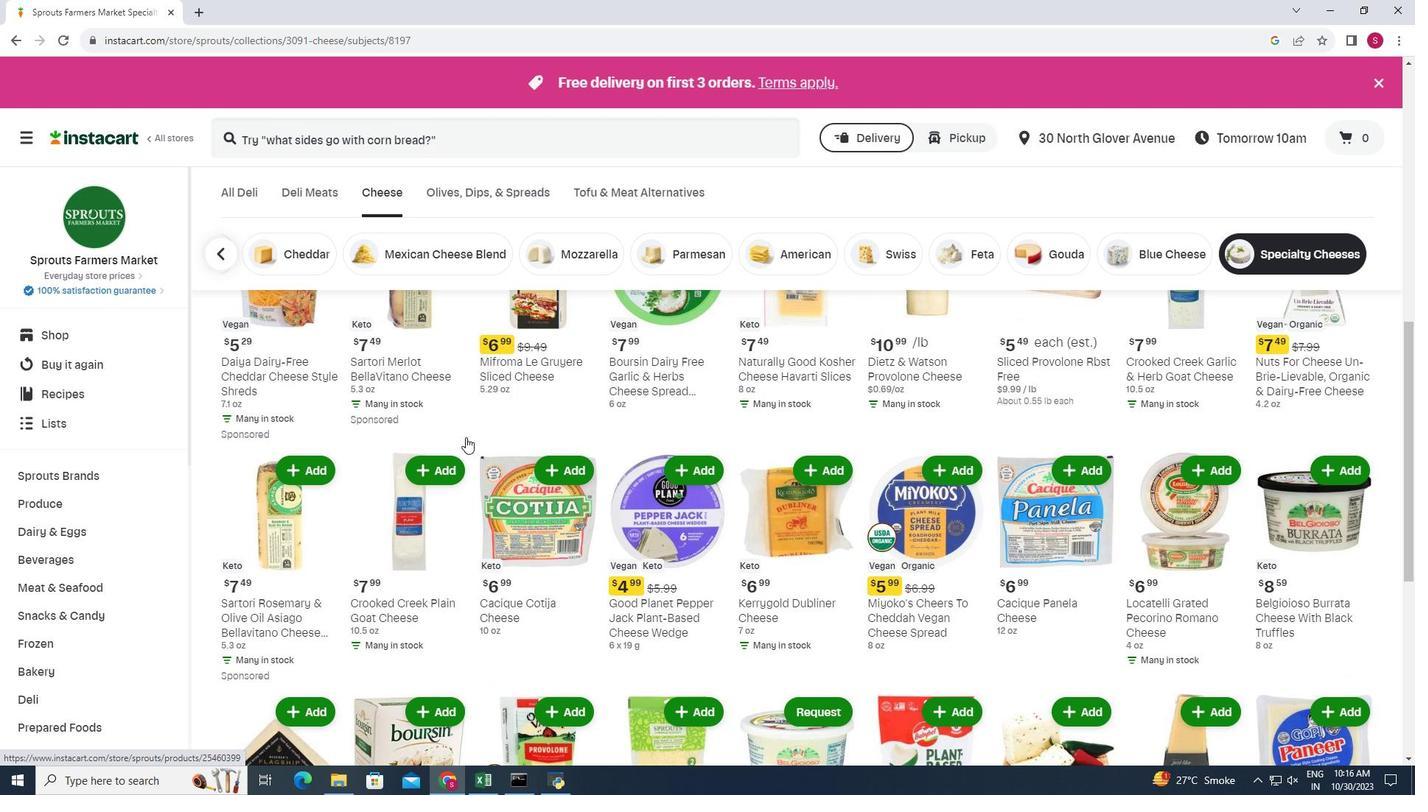 
Action: Mouse moved to (447, 436)
Screenshot: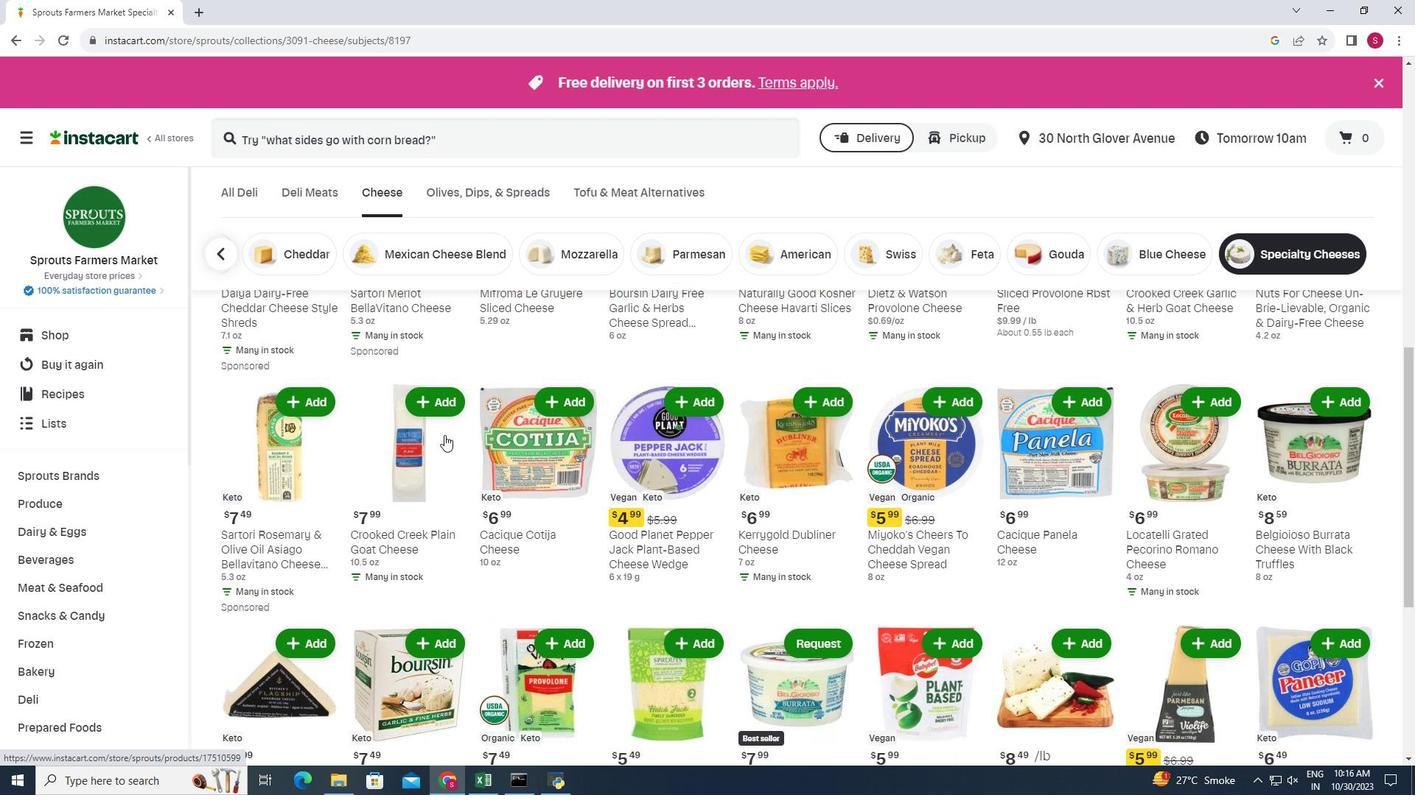 
Action: Mouse scrolled (447, 435) with delta (0, 0)
Screenshot: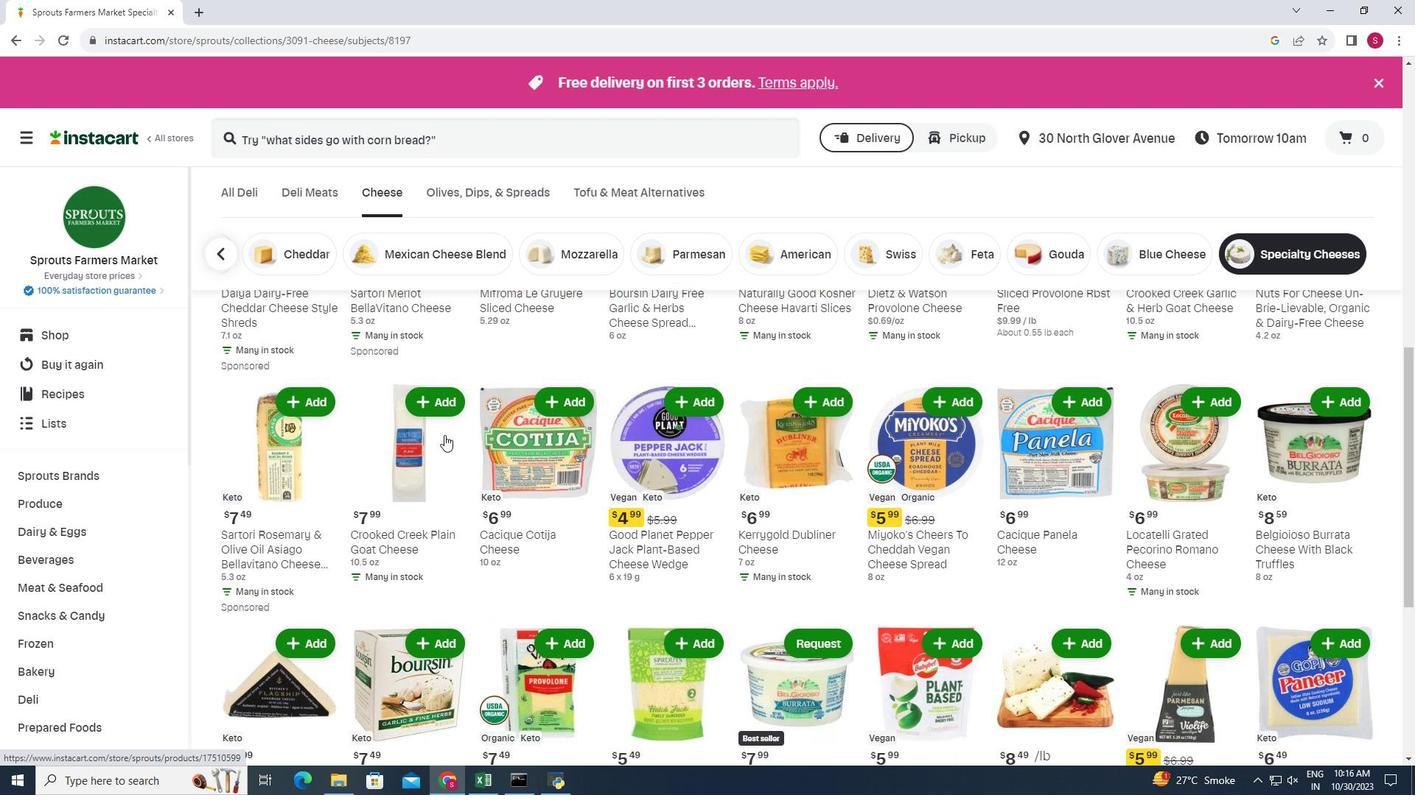 
Action: Mouse moved to (442, 432)
Screenshot: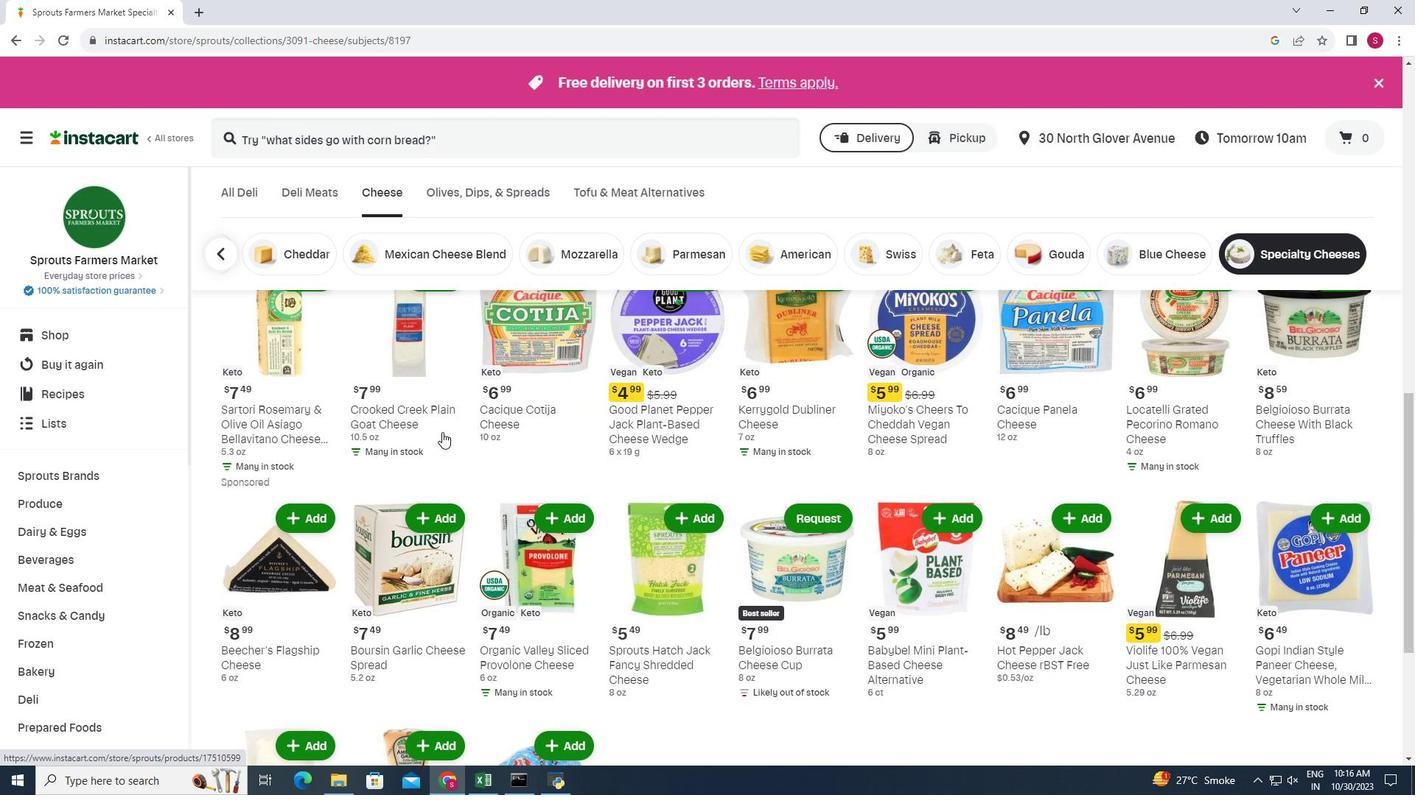 
Action: Mouse scrolled (442, 433) with delta (0, 0)
Screenshot: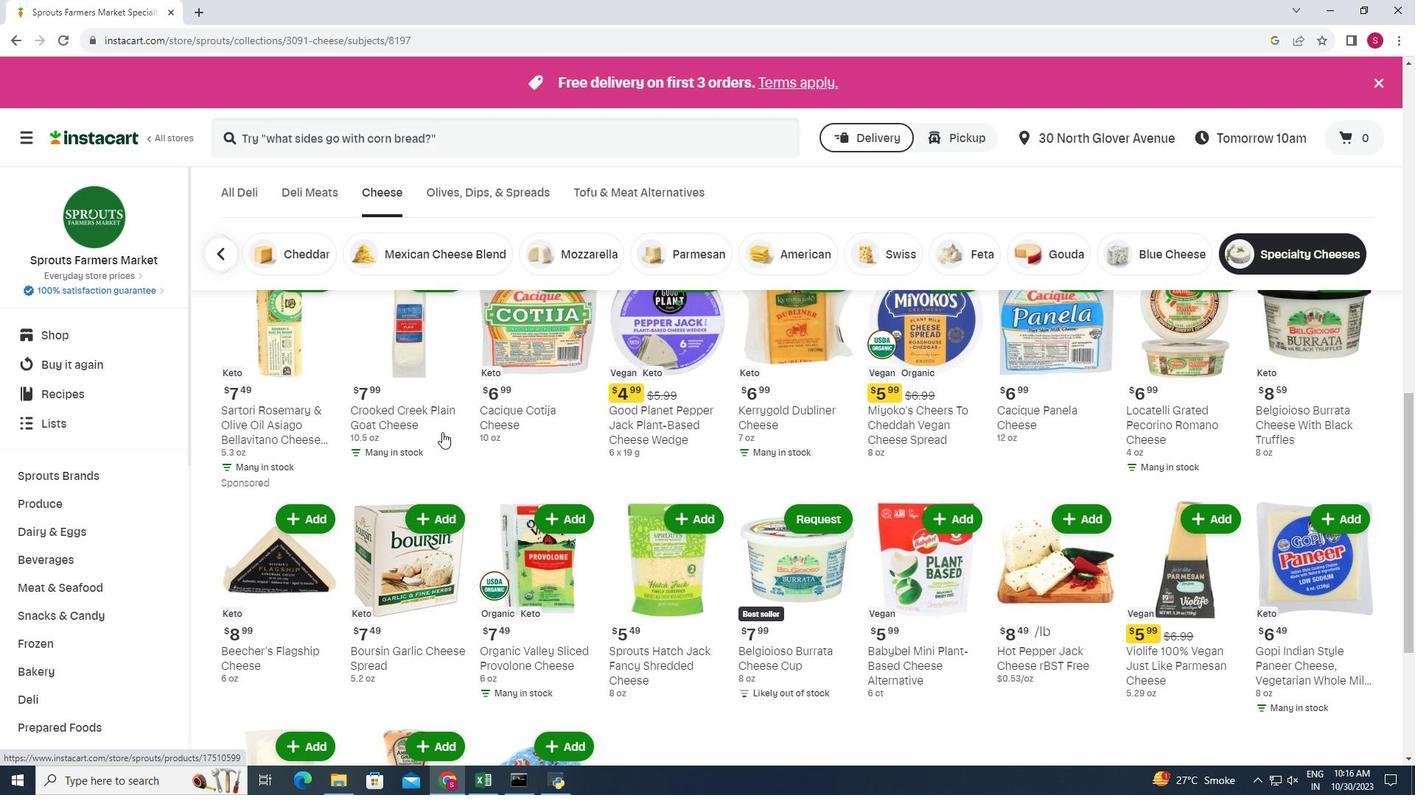 
Action: Mouse scrolled (442, 431) with delta (0, 0)
Screenshot: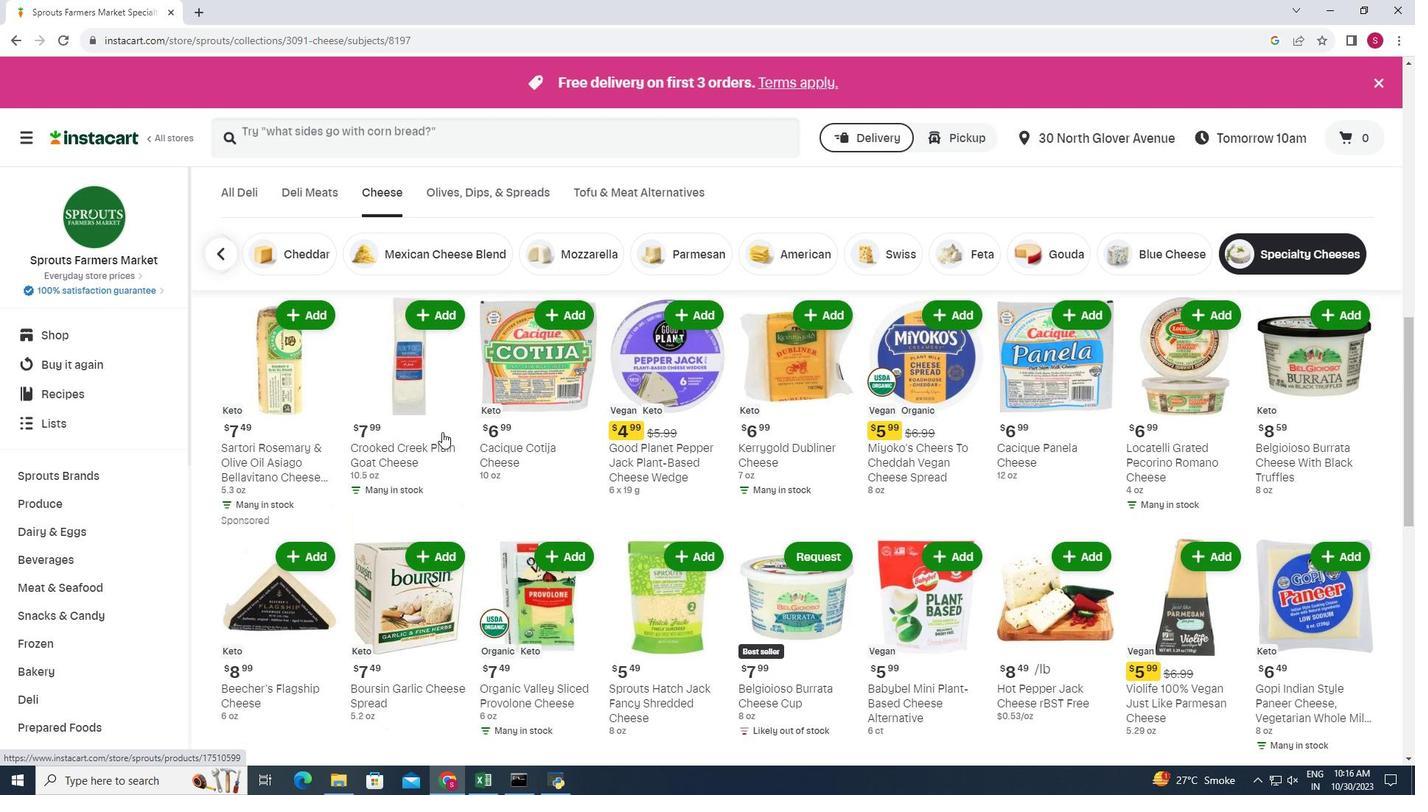 
Action: Mouse scrolled (442, 431) with delta (0, 0)
Screenshot: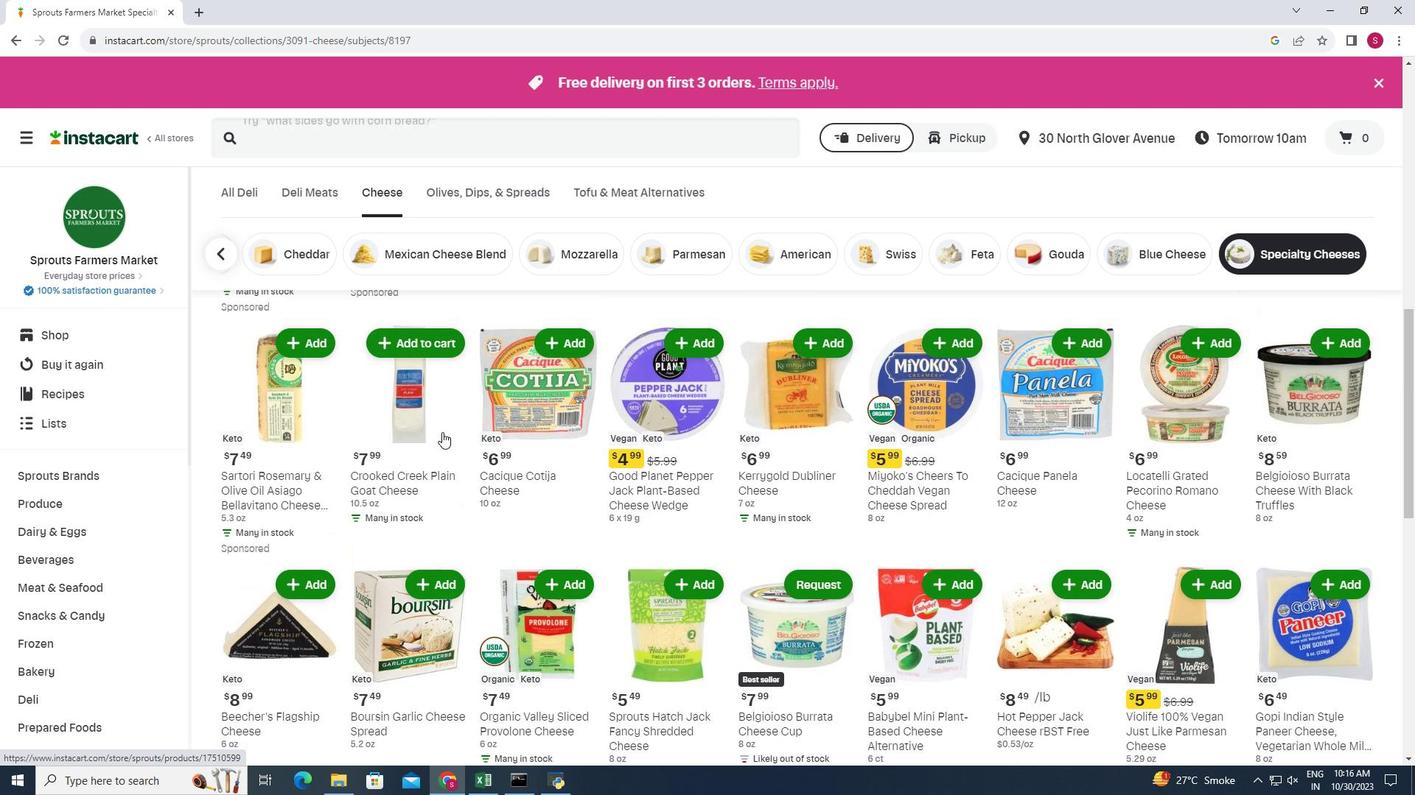 
Action: Mouse scrolled (442, 431) with delta (0, 0)
Screenshot: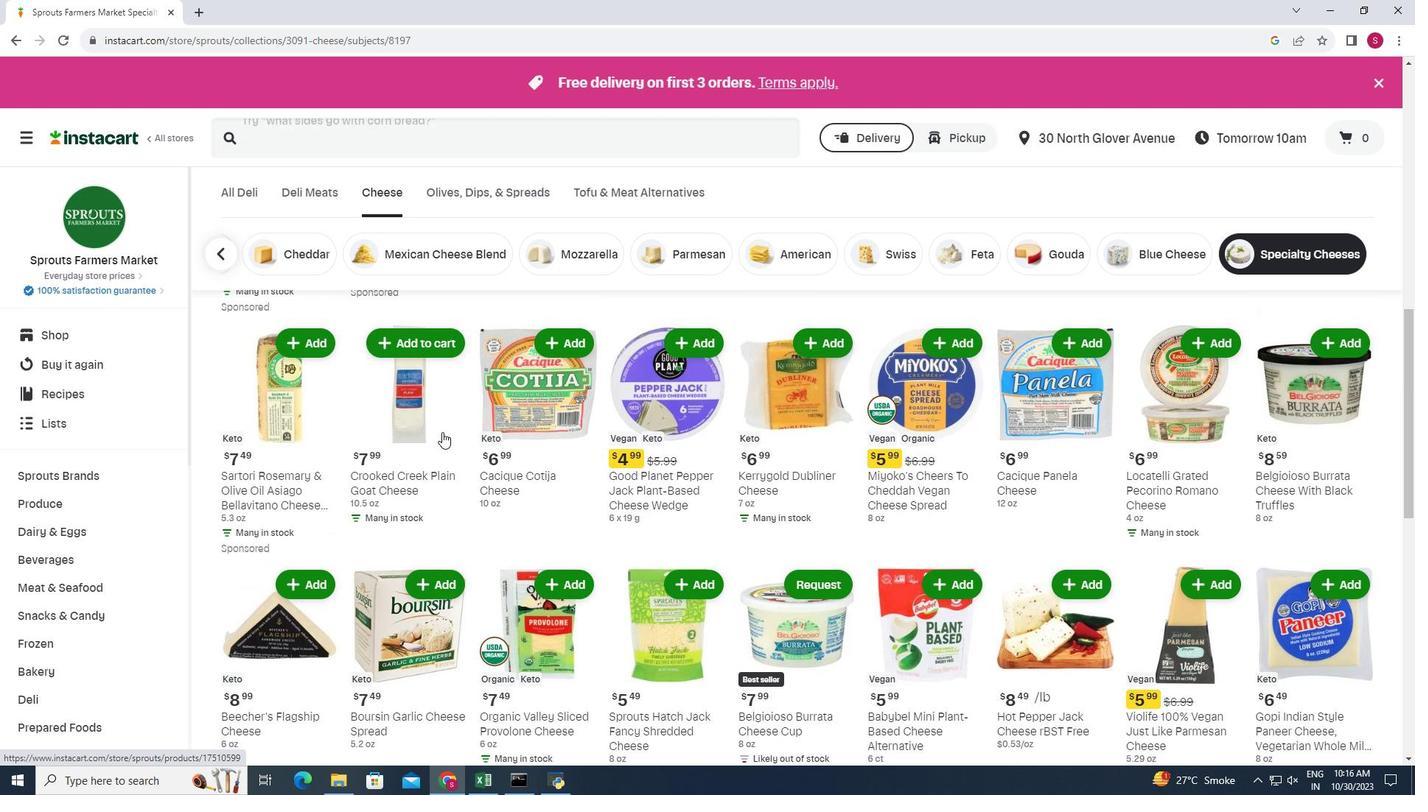 
Action: Mouse moved to (1327, 518)
Screenshot: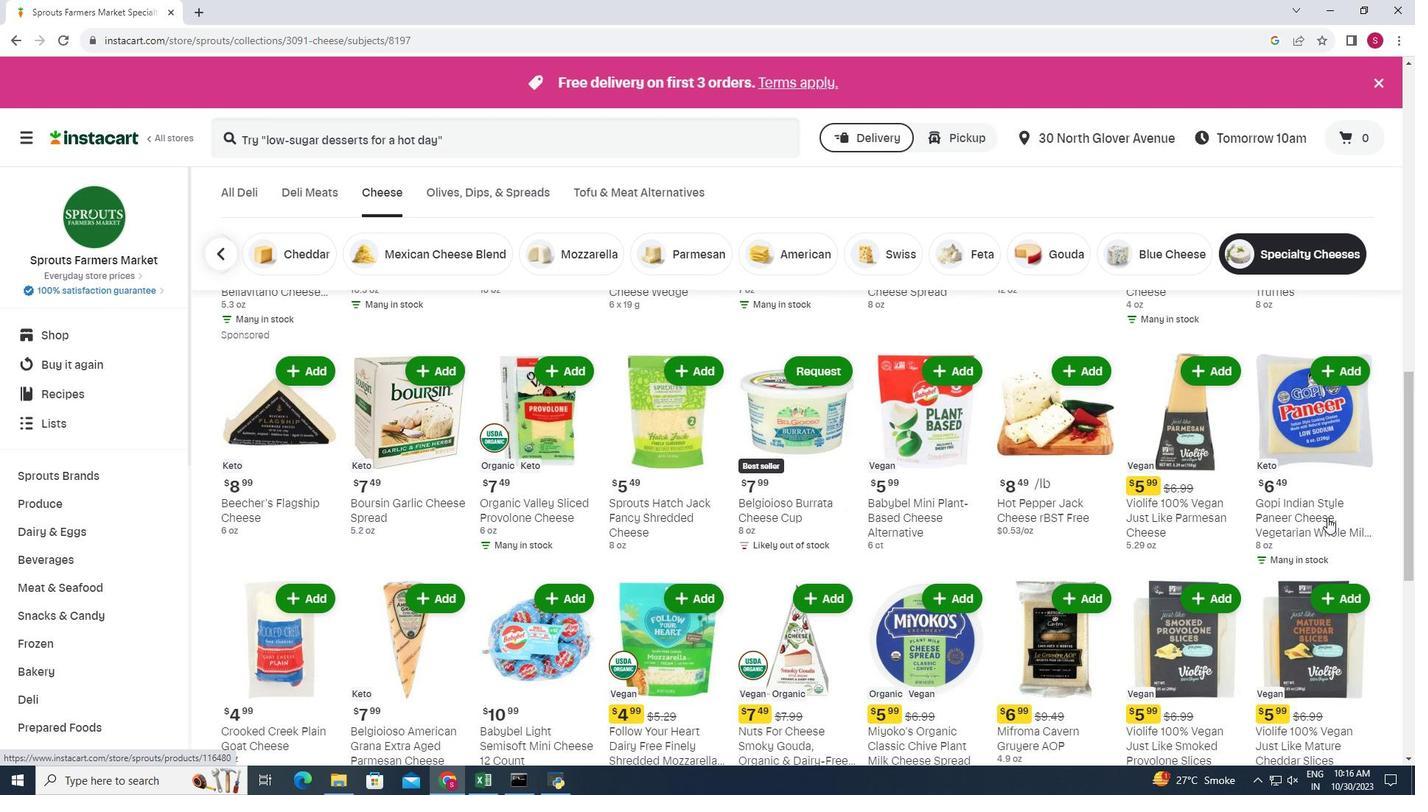 
Action: Mouse scrolled (1327, 517) with delta (0, 0)
Screenshot: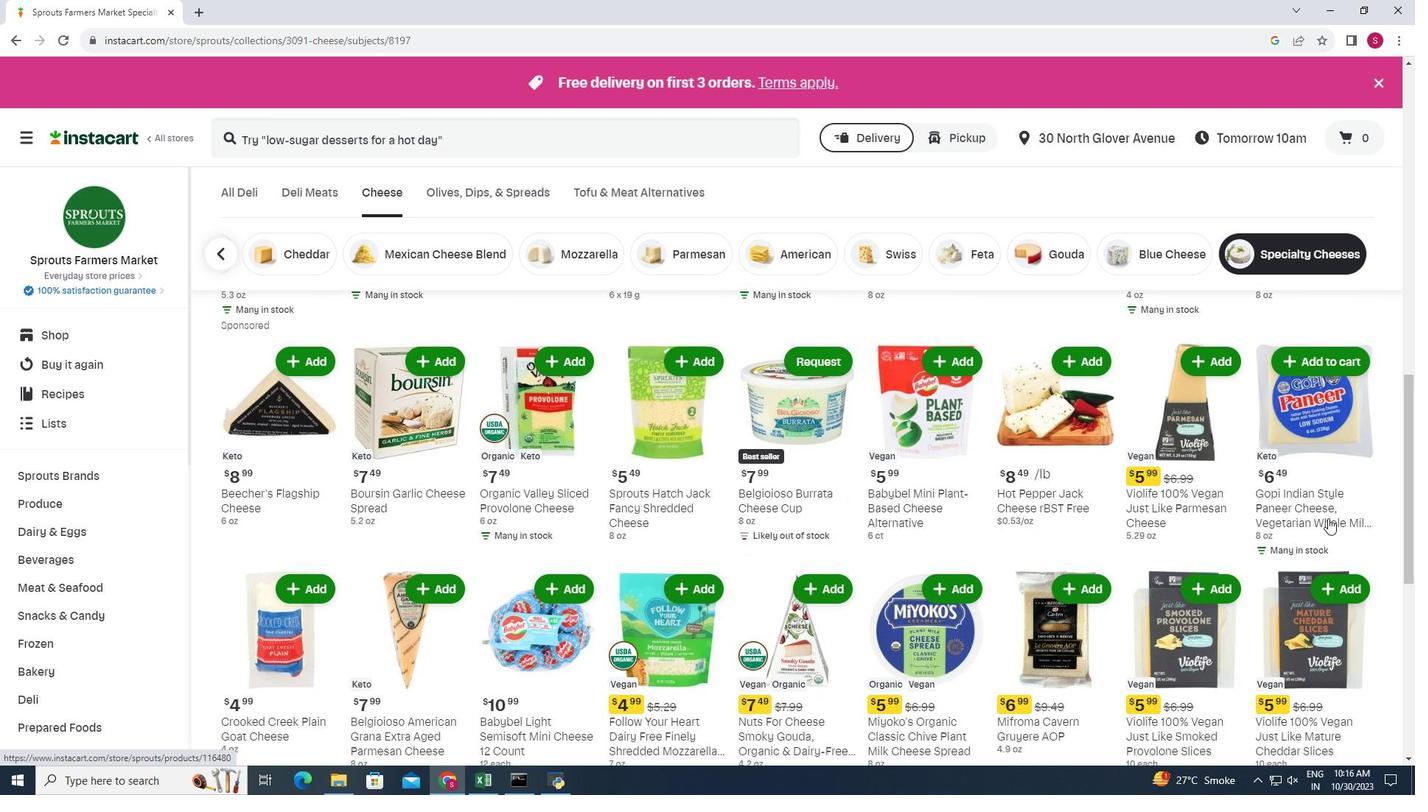 
Action: Mouse moved to (1328, 518)
Screenshot: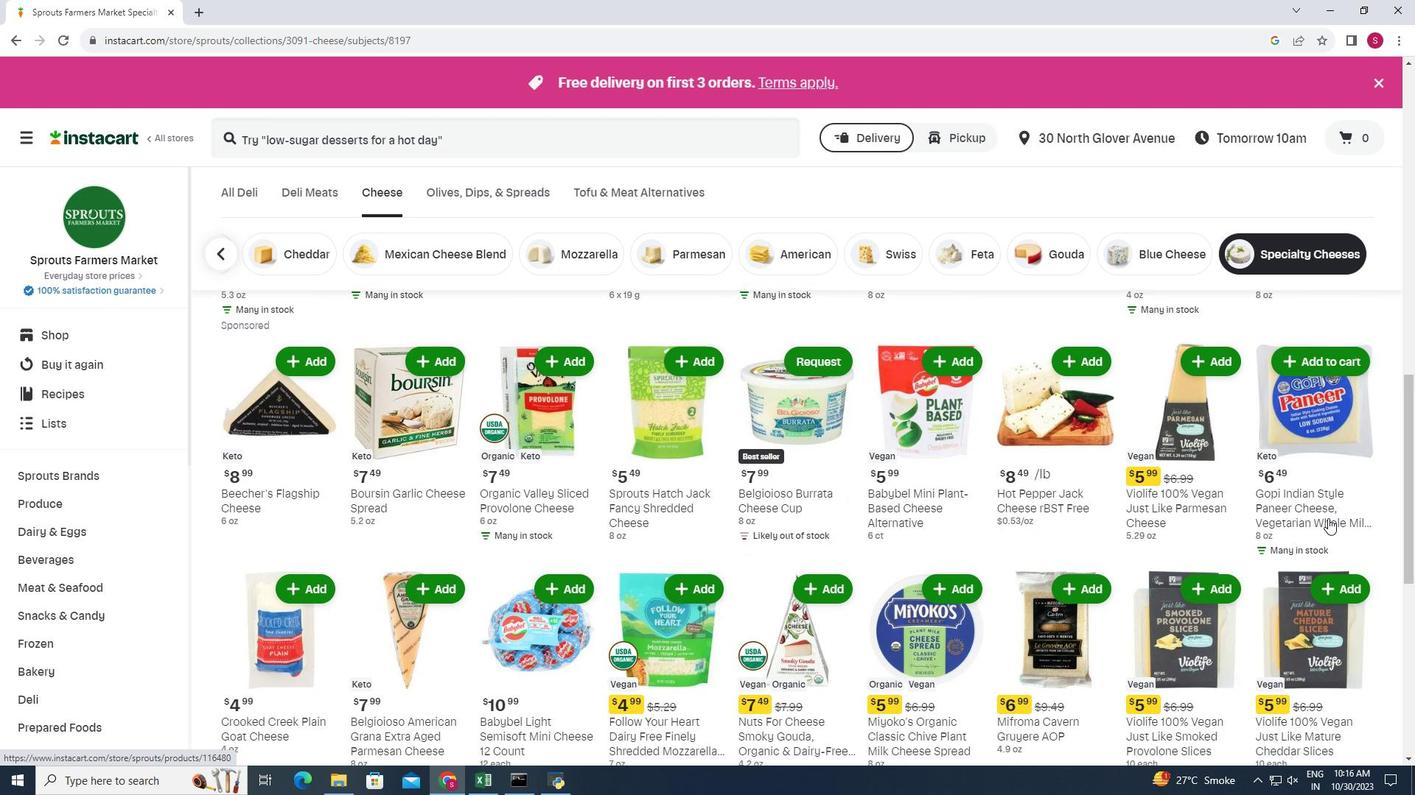 
Action: Mouse scrolled (1328, 518) with delta (0, 0)
Screenshot: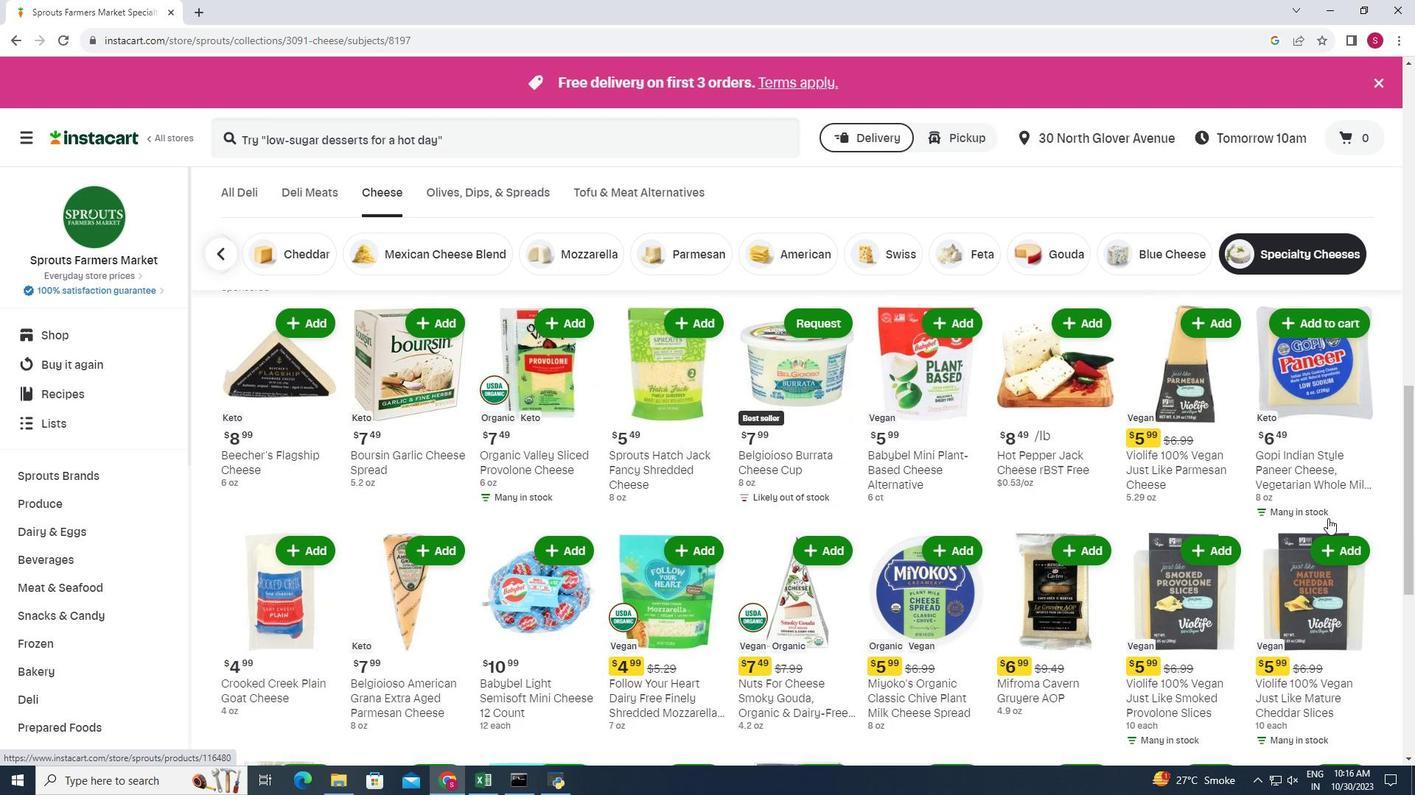 
Action: Mouse moved to (668, 439)
Screenshot: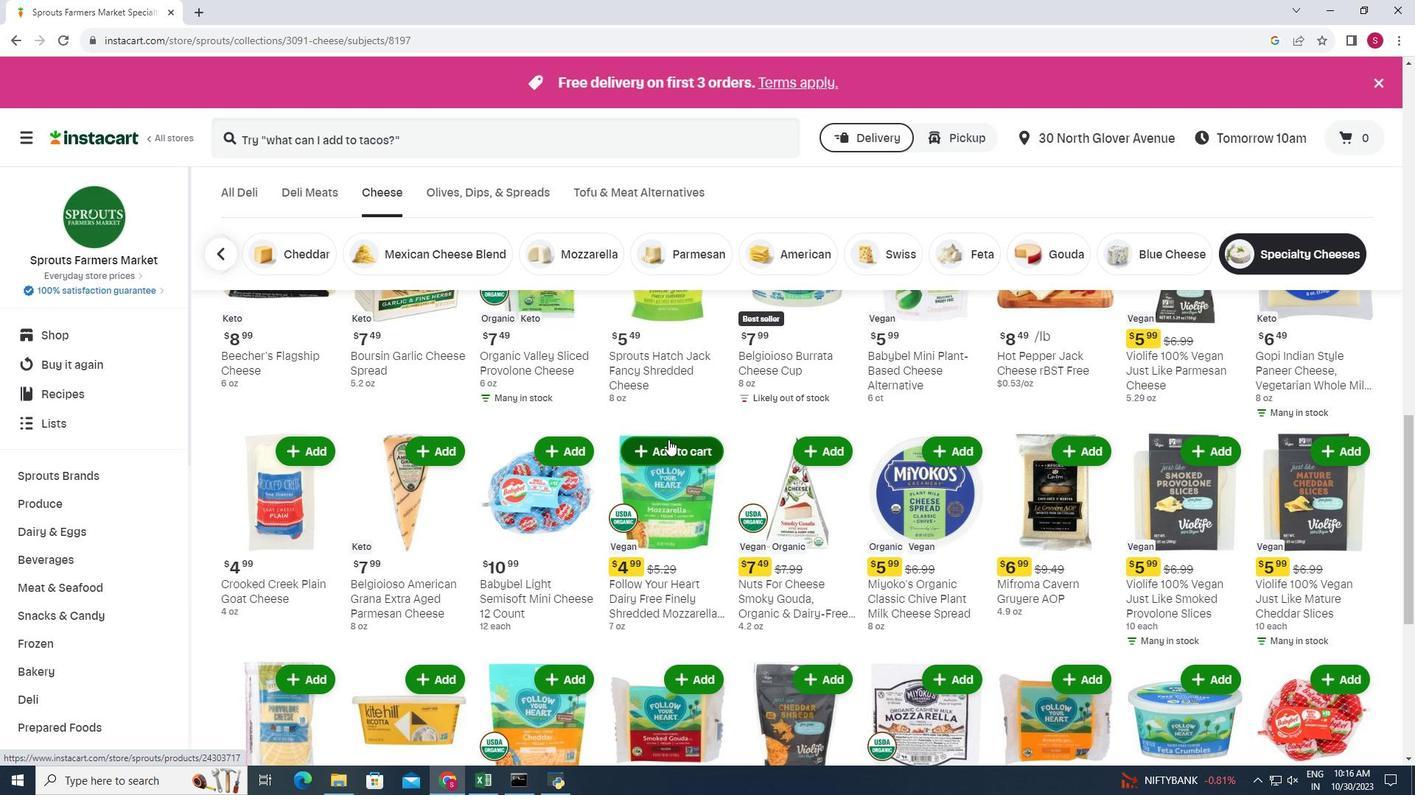 
Action: Mouse pressed left at (668, 439)
Screenshot: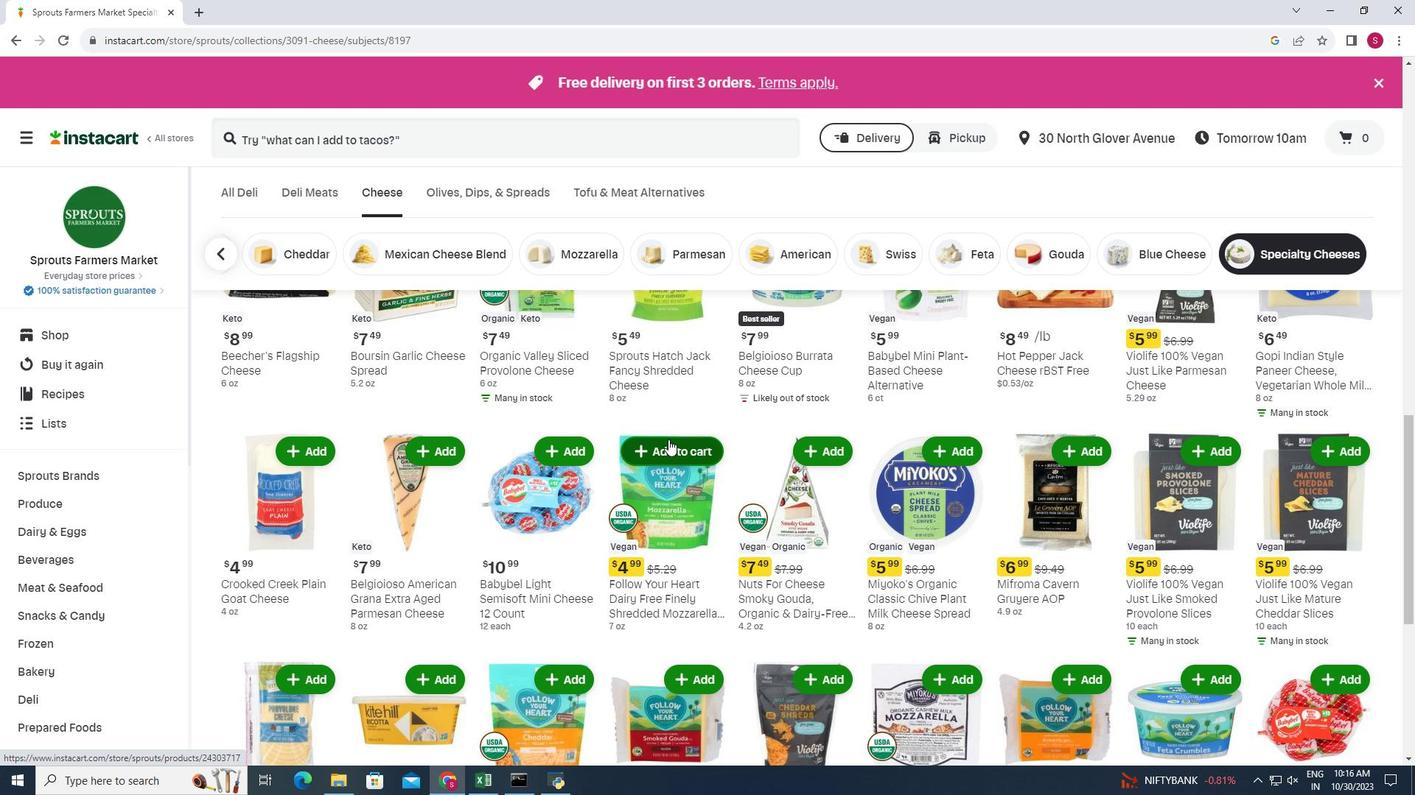 
Action: Mouse moved to (619, 442)
Screenshot: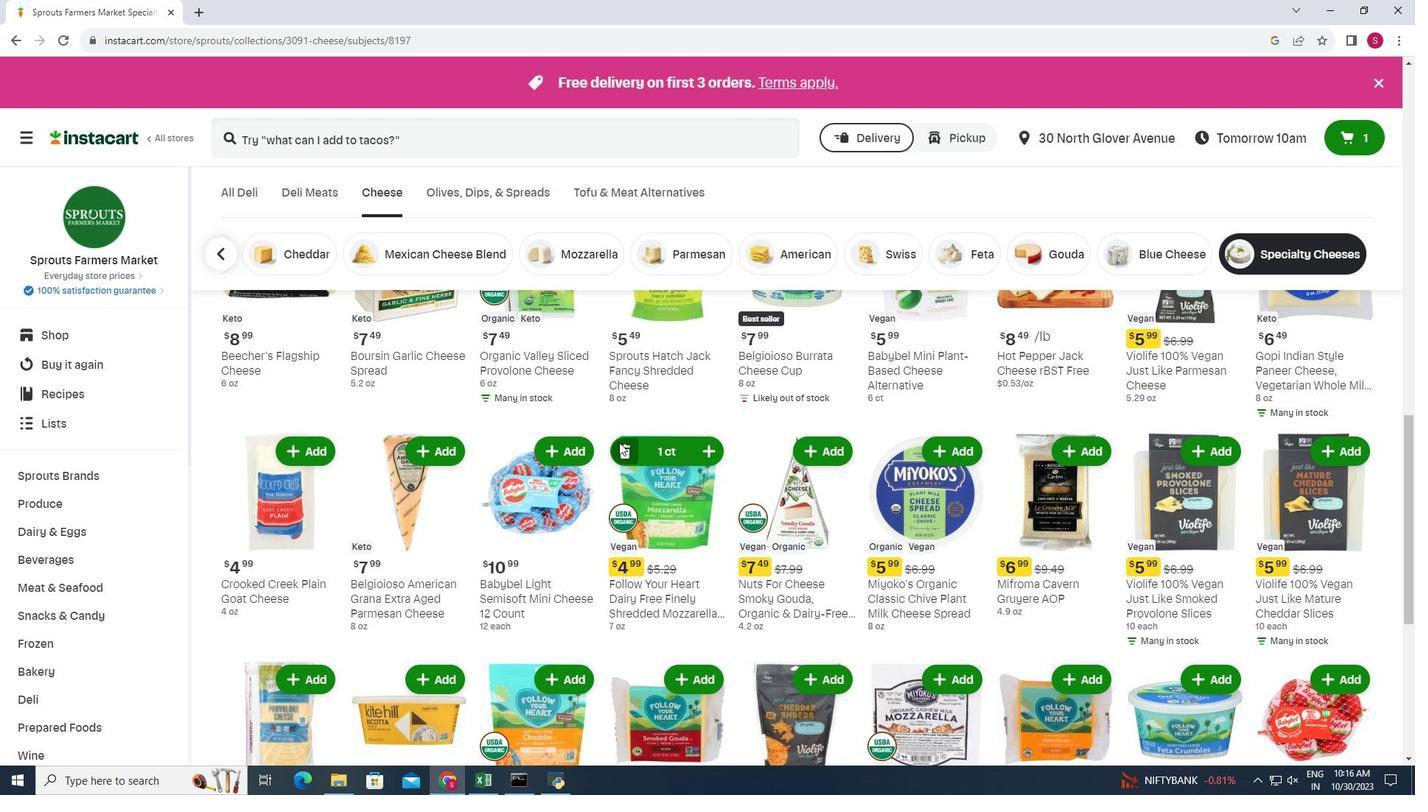 
